 Task: Look for space in Ampahana, Madagascar from 12th June, 2023 to 15th June, 2023 for 2 adults in price range Rs.10000 to Rs.15000. Place can be entire place with 1  bedroom having 1 bed and 1 bathroom. Property type can be house, flat, guest house, hotel. Booking option can be shelf check-in. Required host language is English.
Action: Mouse moved to (478, 65)
Screenshot: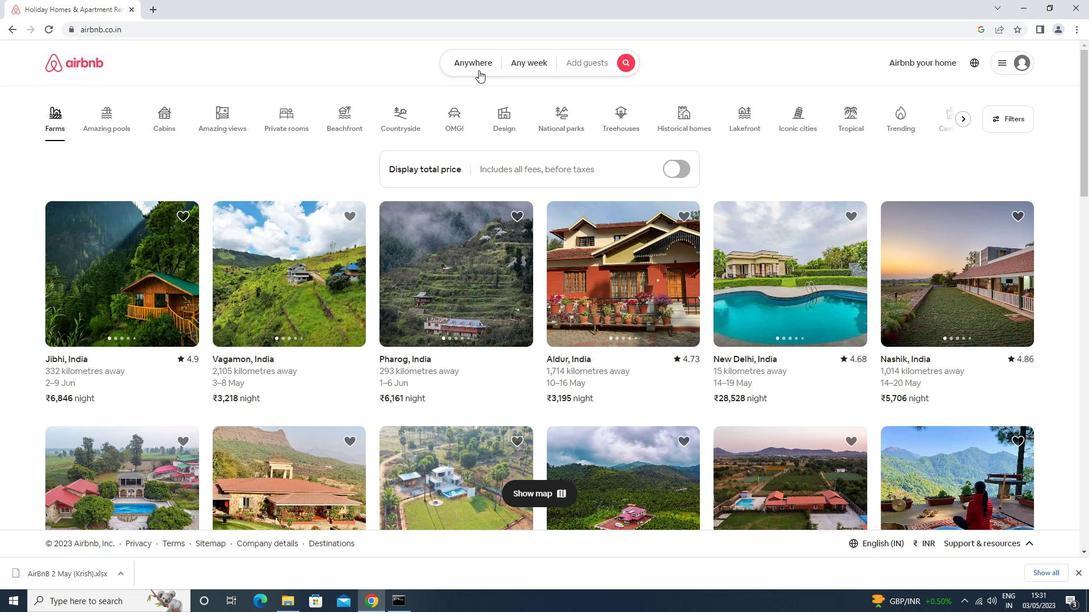 
Action: Mouse pressed left at (478, 65)
Screenshot: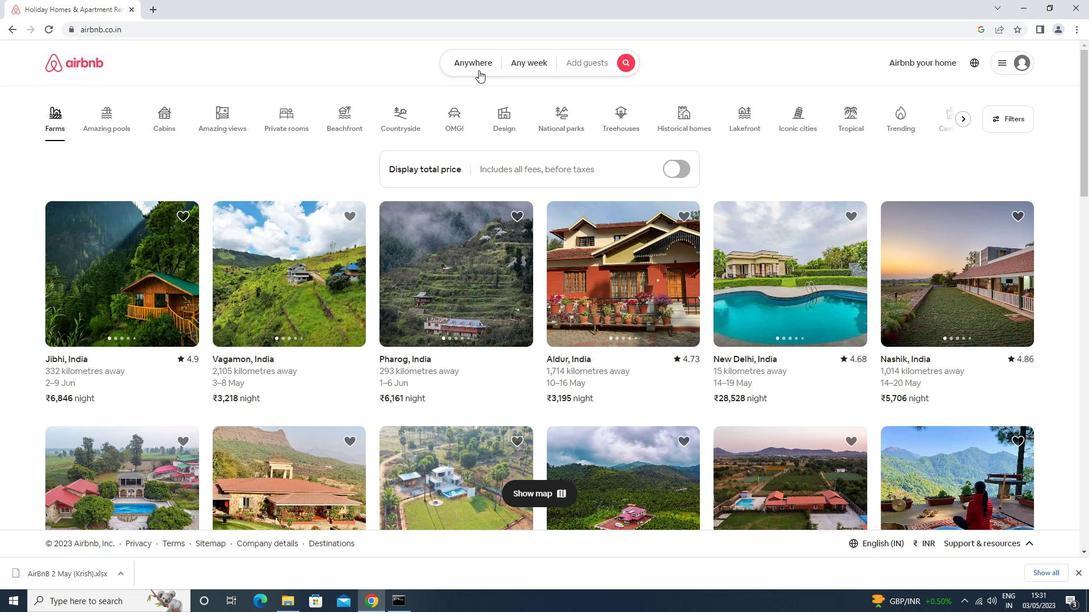 
Action: Mouse moved to (376, 99)
Screenshot: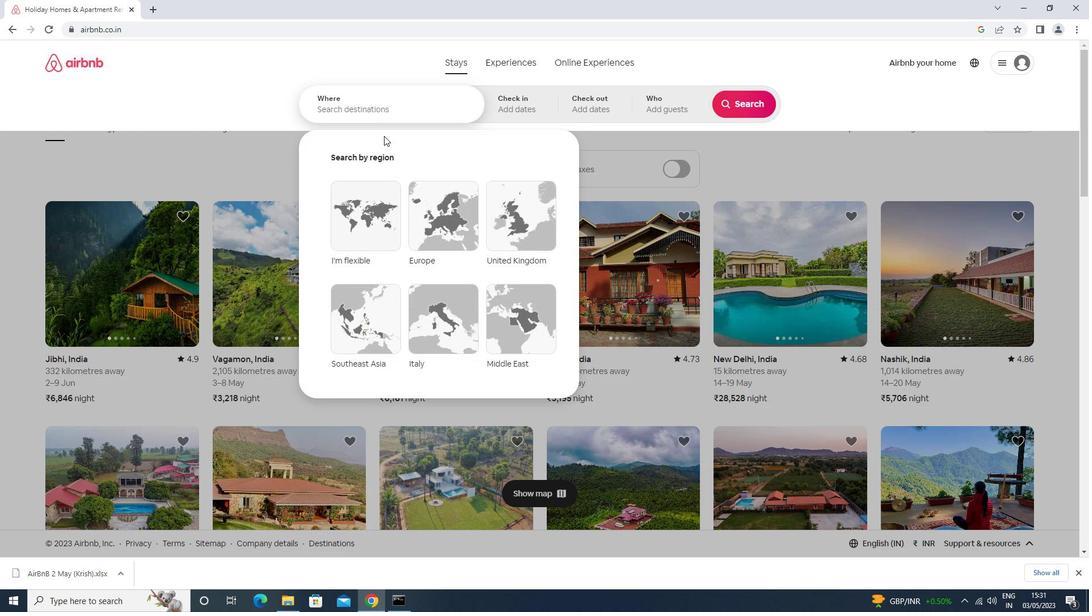 
Action: Mouse pressed left at (376, 99)
Screenshot: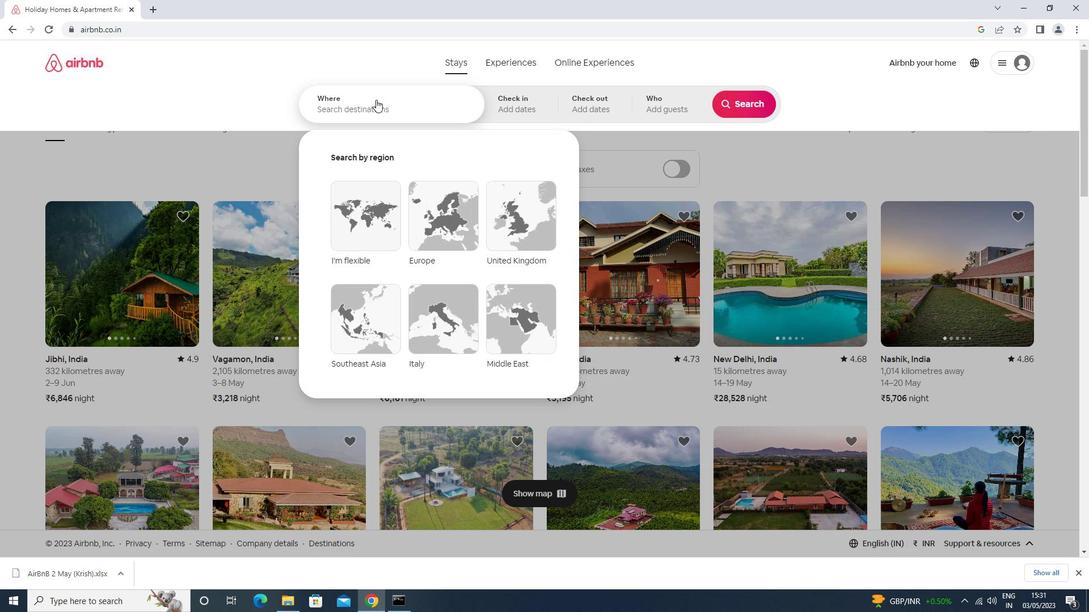 
Action: Key pressed ampahan<Key.down><Key.enter>
Screenshot: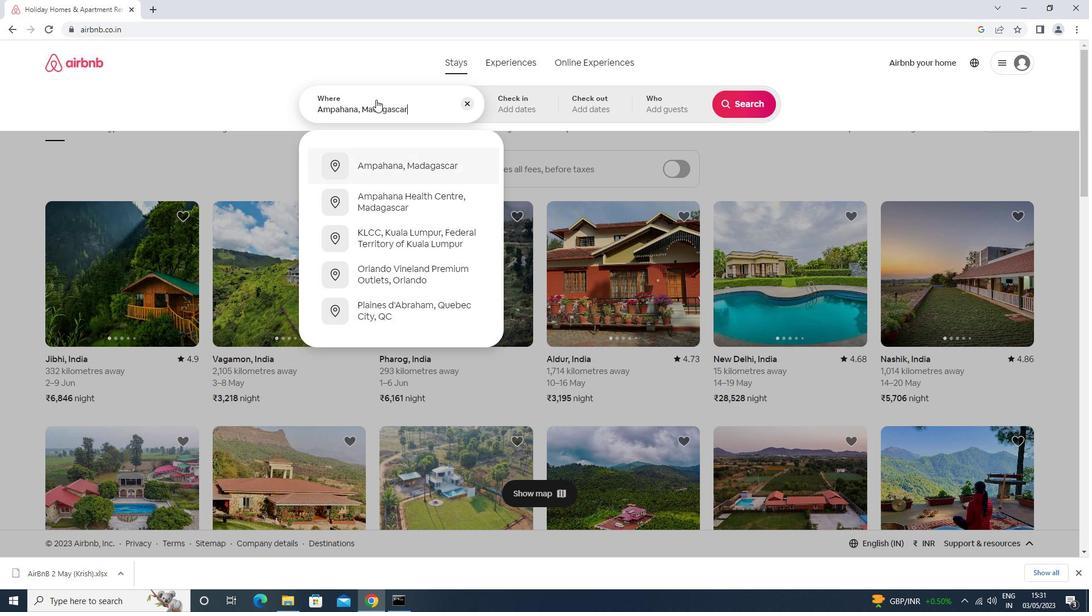 
Action: Mouse moved to (596, 293)
Screenshot: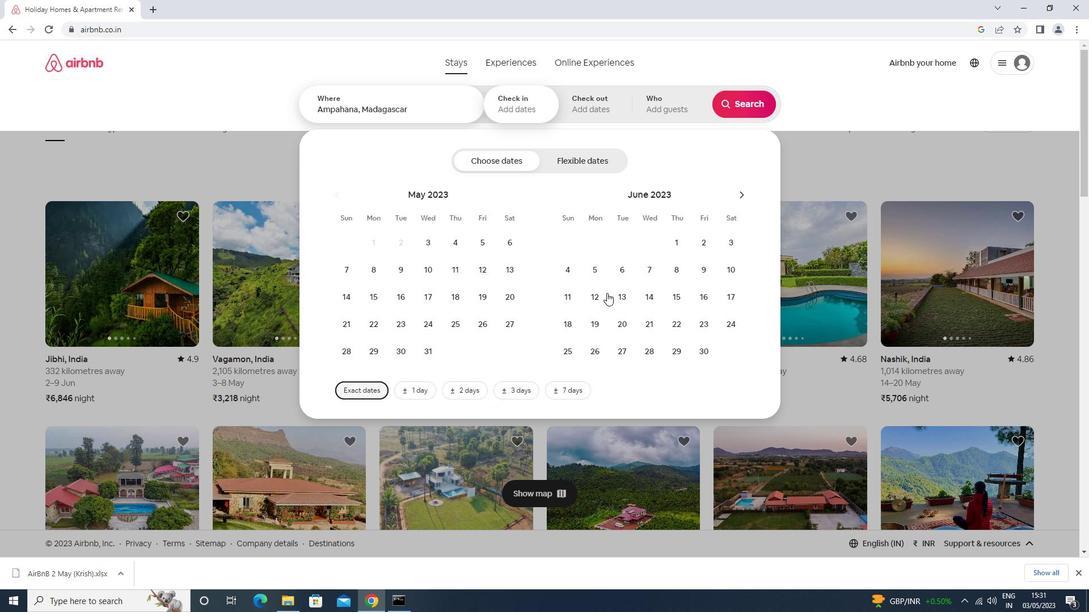 
Action: Mouse pressed left at (596, 293)
Screenshot: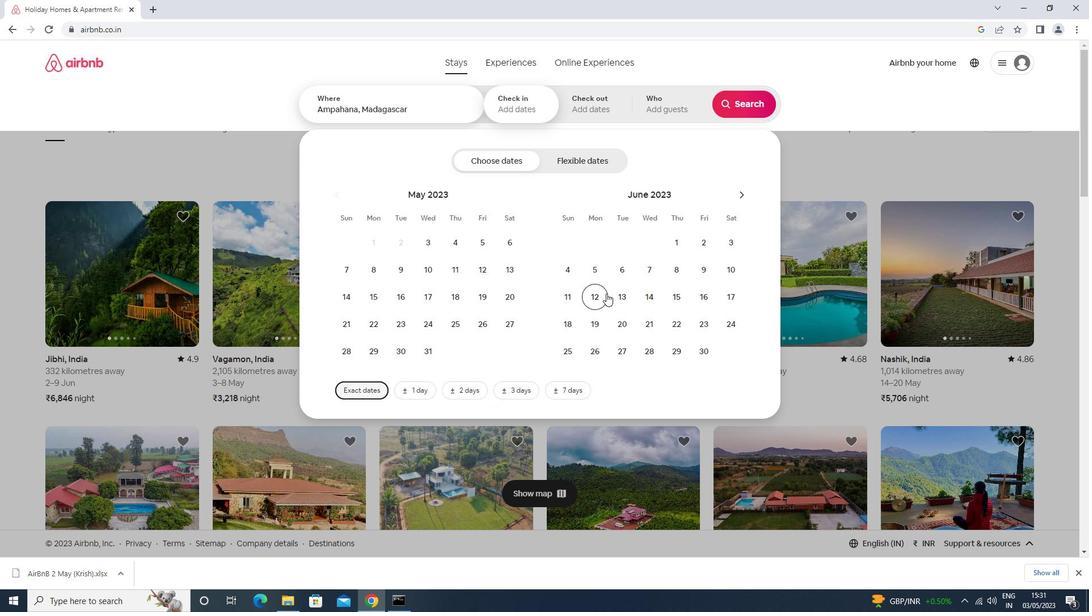 
Action: Mouse moved to (675, 300)
Screenshot: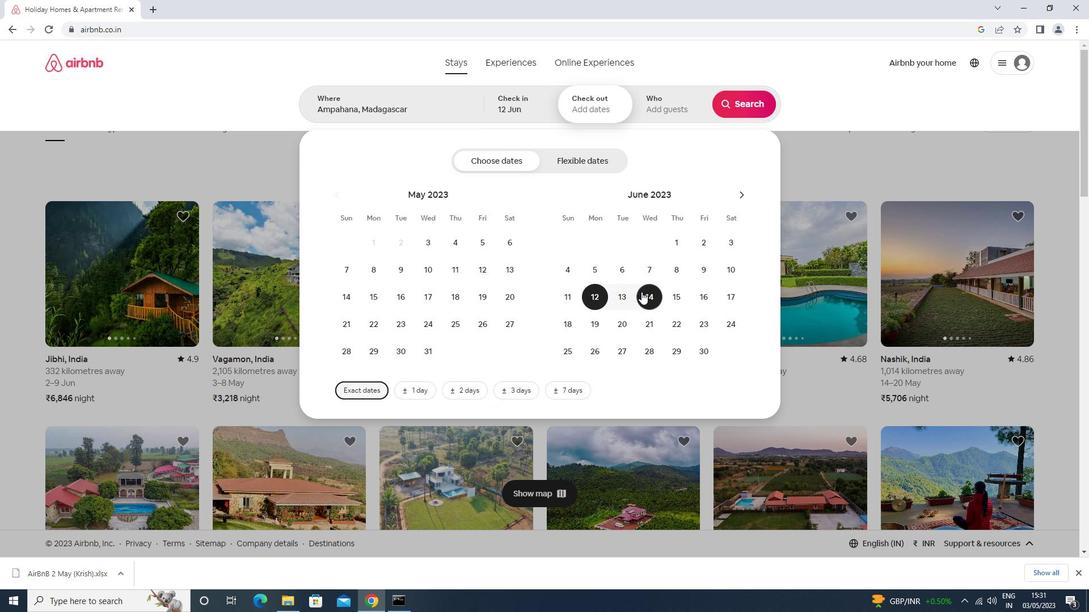 
Action: Mouse pressed left at (675, 300)
Screenshot: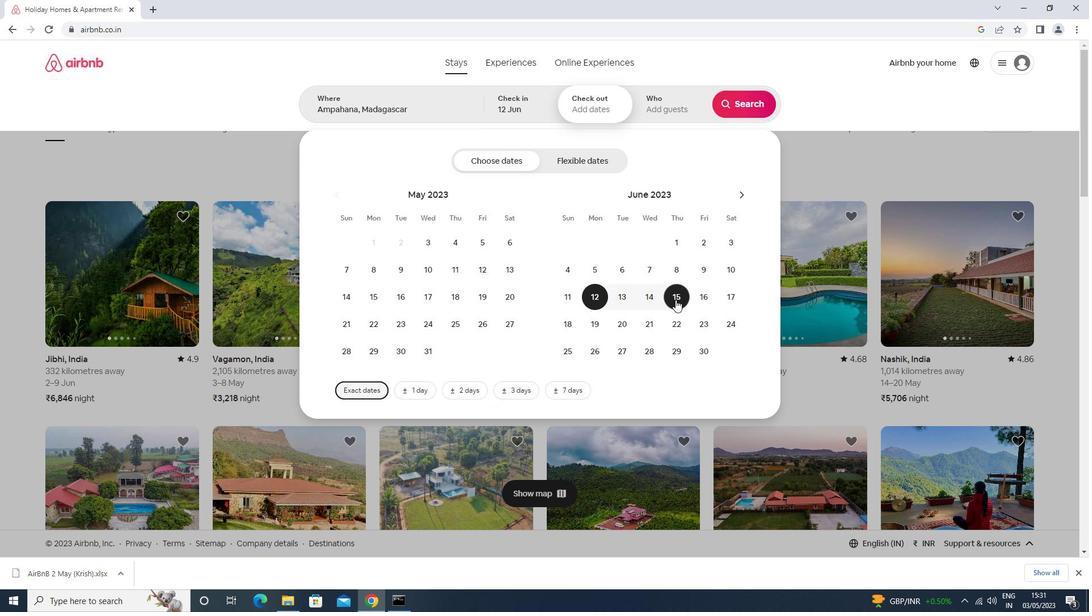 
Action: Mouse moved to (650, 80)
Screenshot: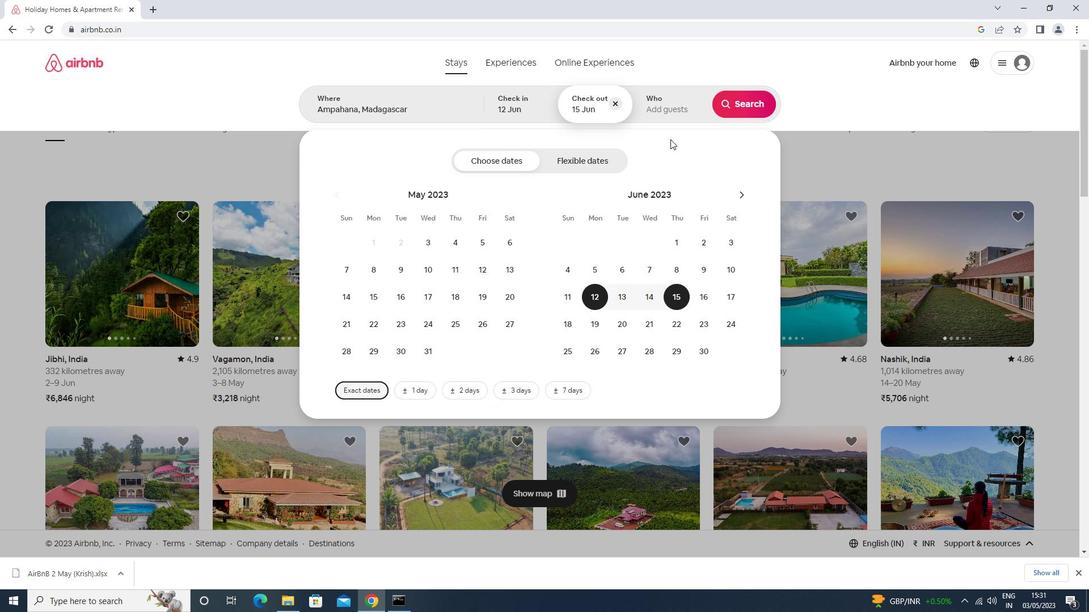 
Action: Mouse pressed left at (650, 80)
Screenshot: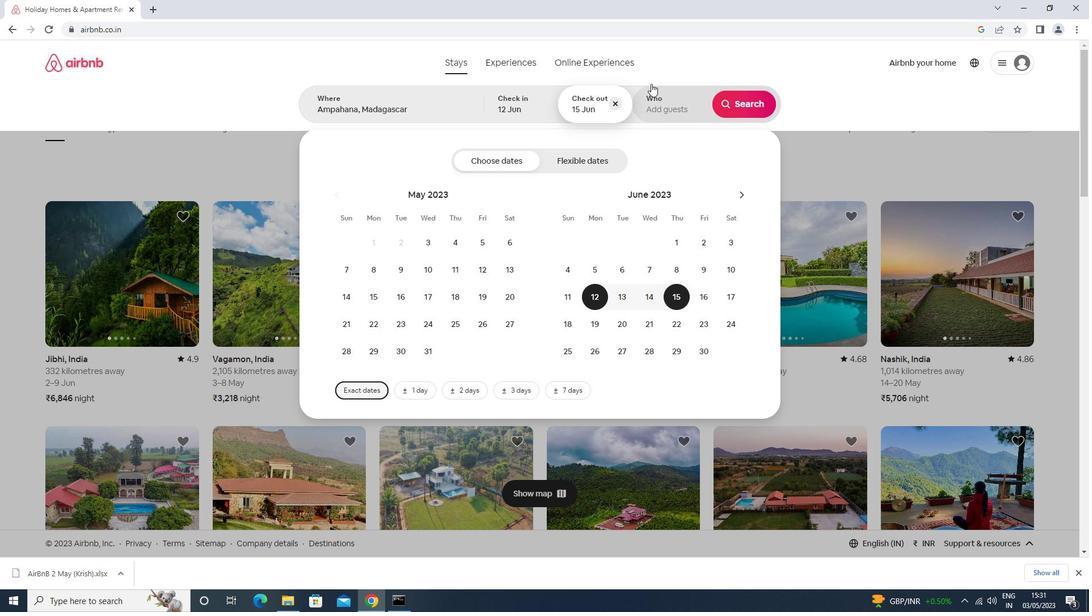 
Action: Mouse moved to (661, 106)
Screenshot: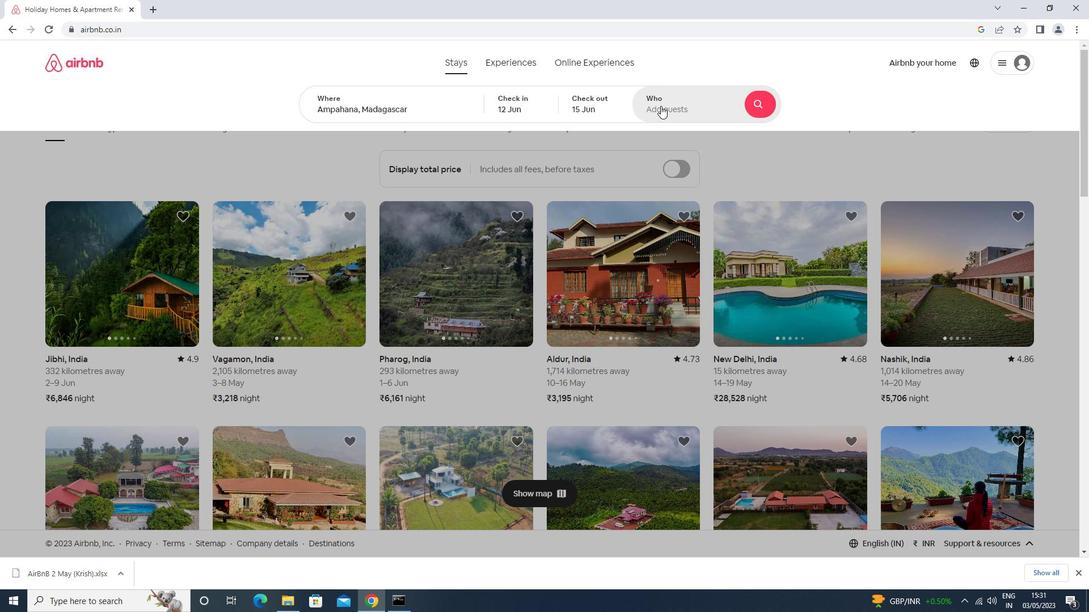 
Action: Mouse pressed left at (661, 106)
Screenshot: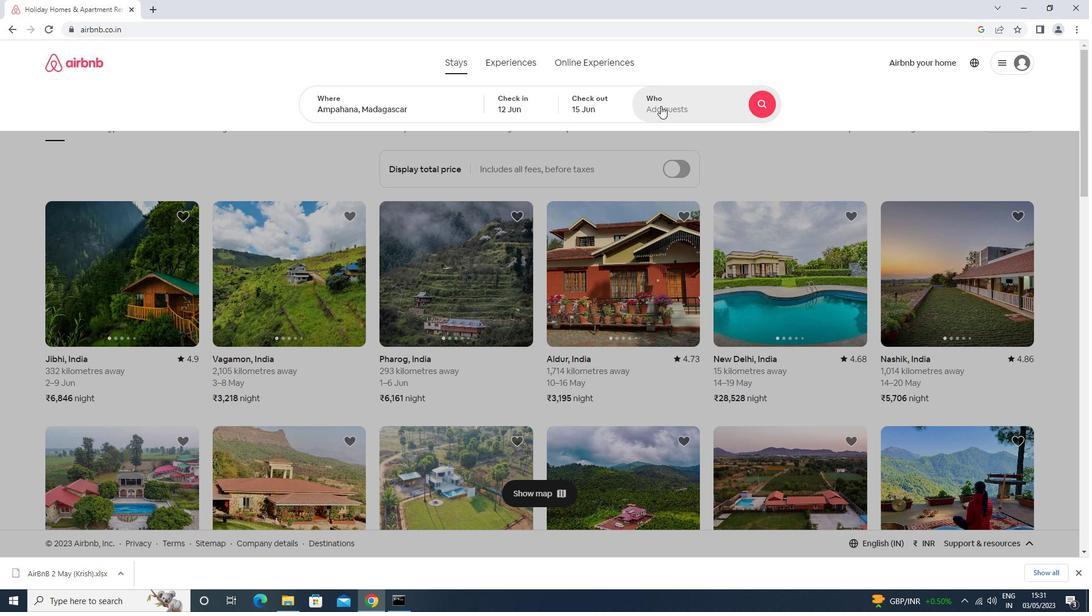 
Action: Mouse moved to (751, 166)
Screenshot: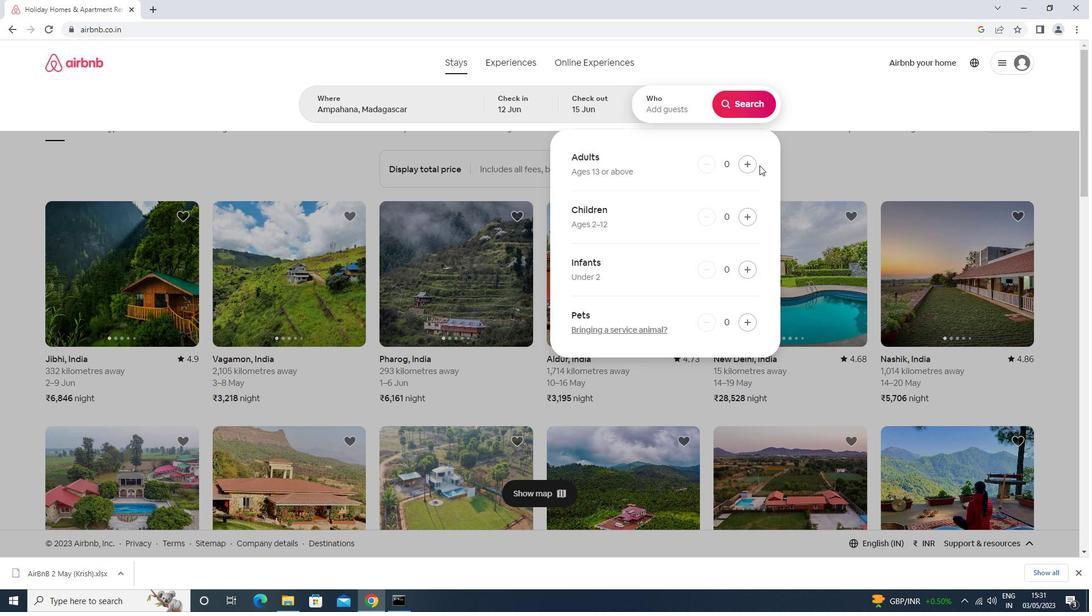 
Action: Mouse pressed left at (751, 166)
Screenshot: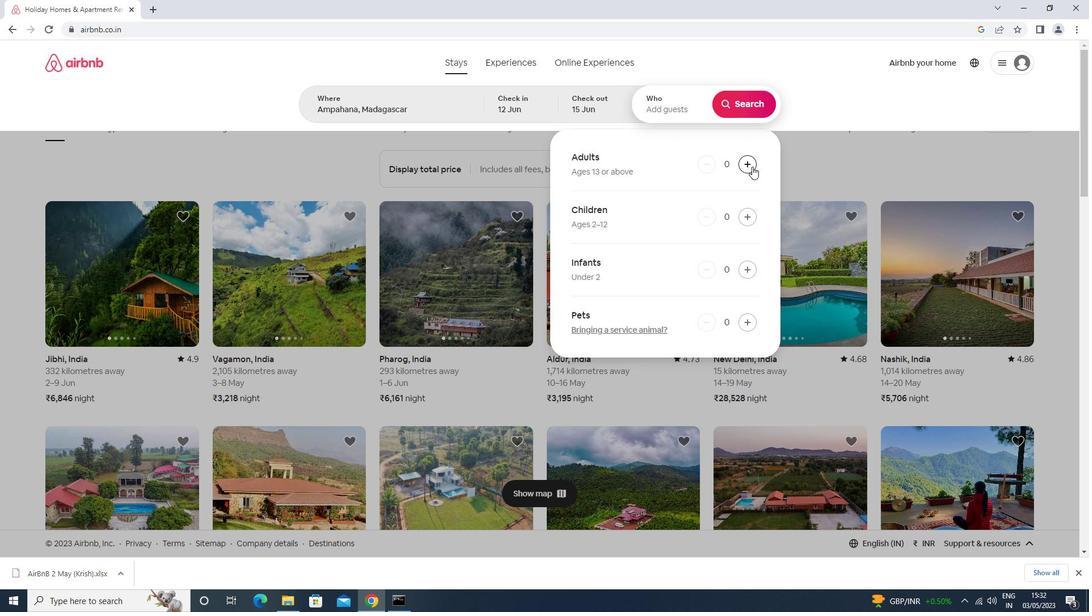 
Action: Mouse pressed left at (751, 166)
Screenshot: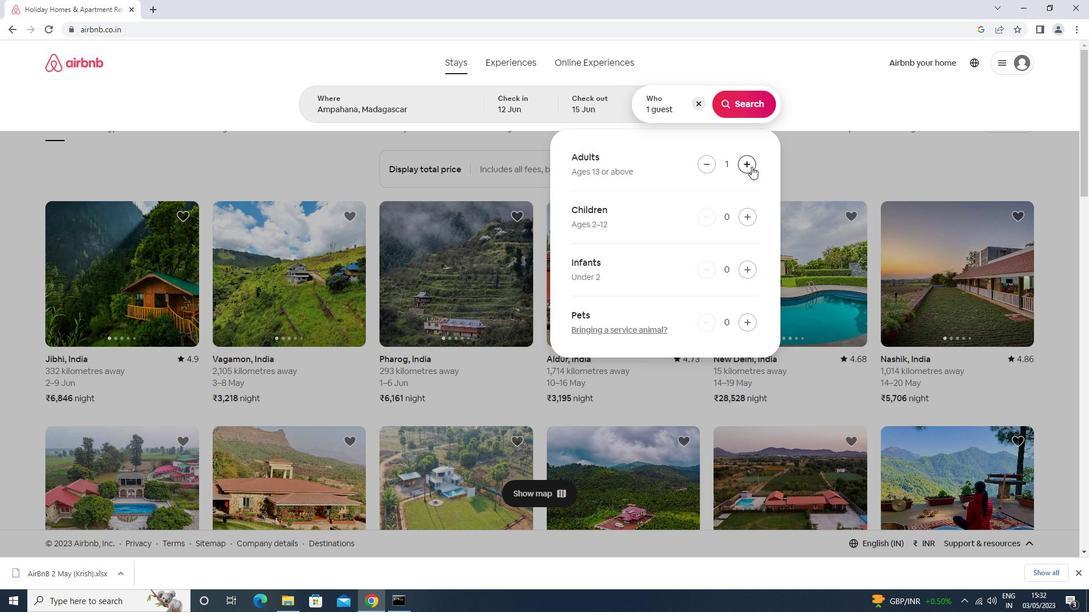 
Action: Mouse moved to (743, 114)
Screenshot: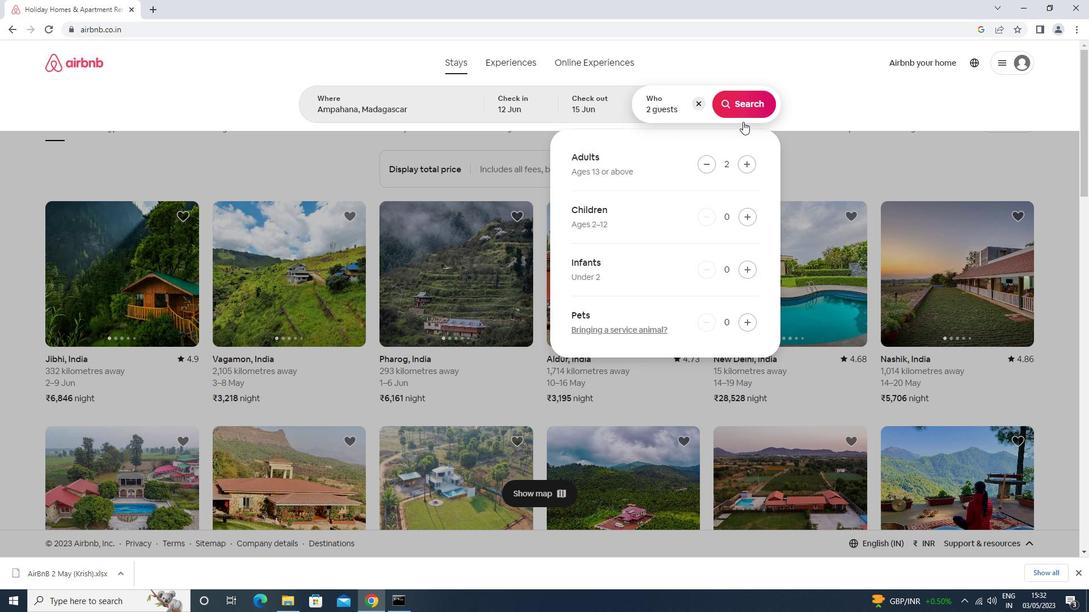 
Action: Mouse pressed left at (743, 114)
Screenshot: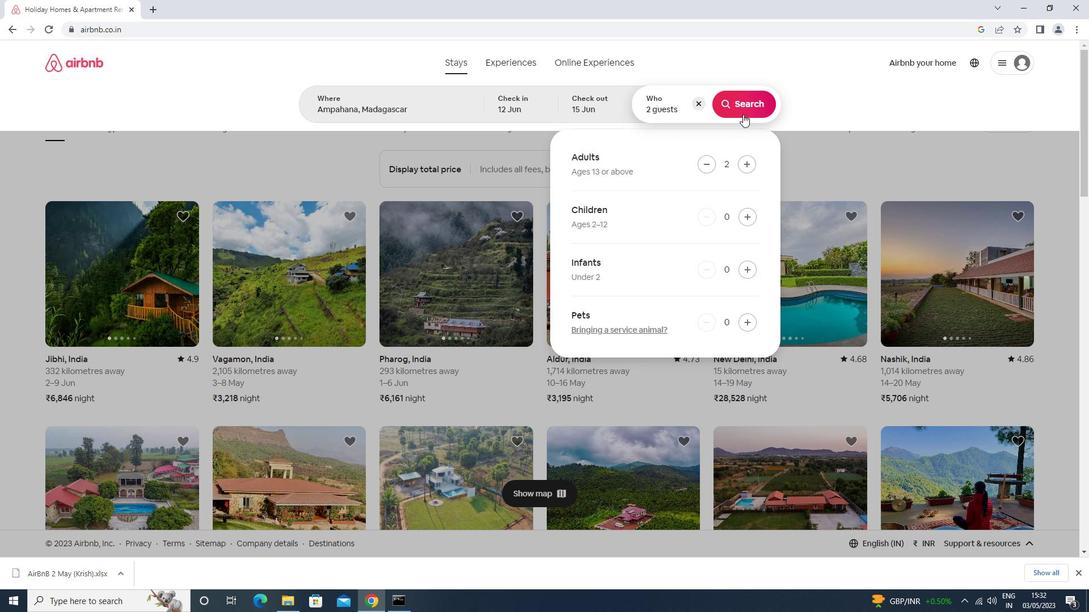 
Action: Mouse moved to (1042, 99)
Screenshot: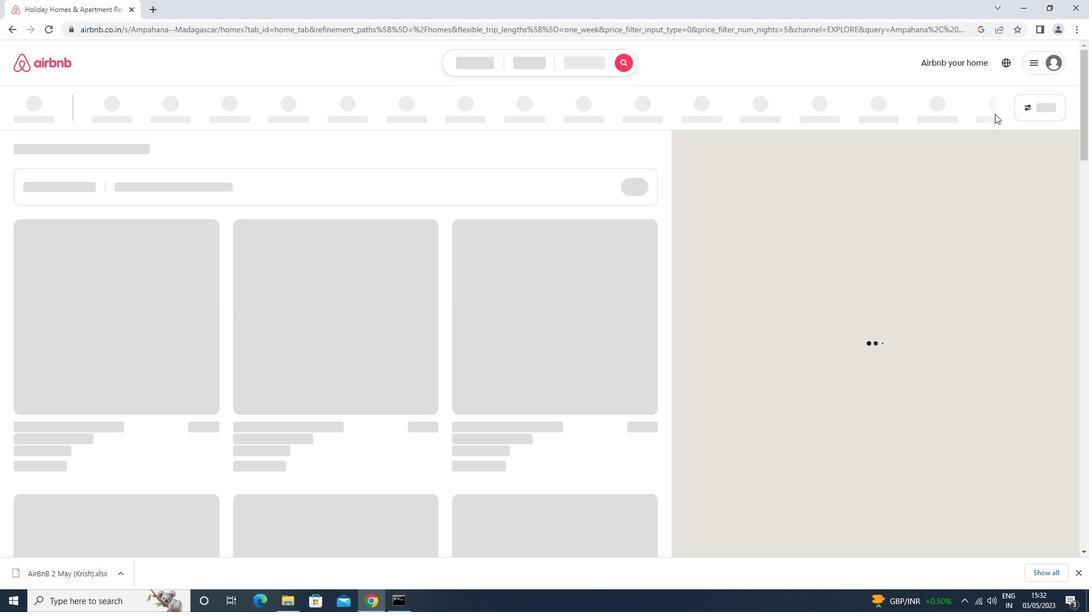 
Action: Mouse pressed left at (1042, 99)
Screenshot: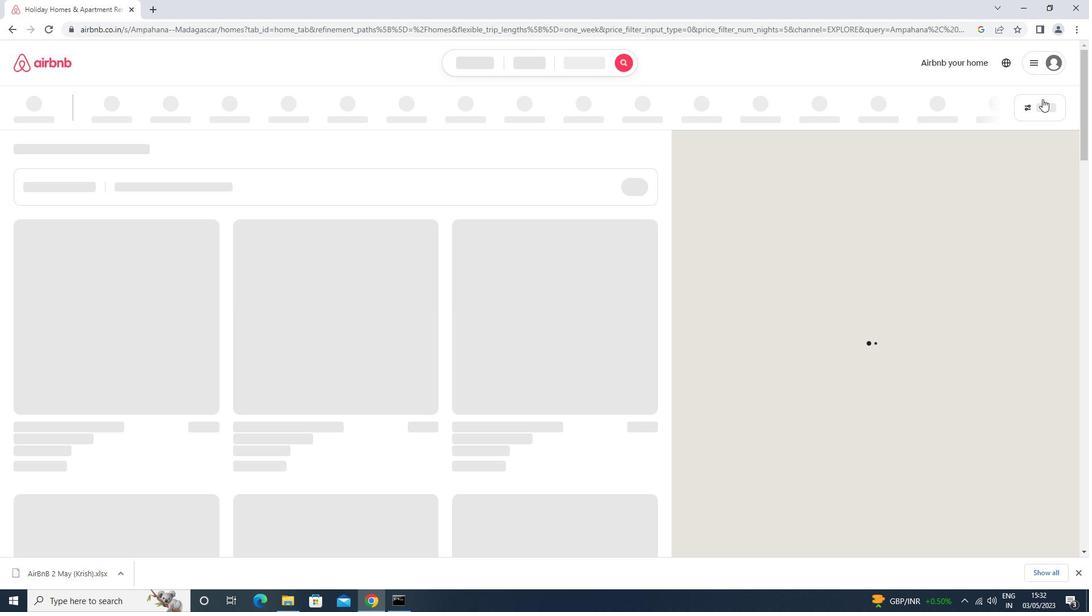 
Action: Mouse moved to (448, 253)
Screenshot: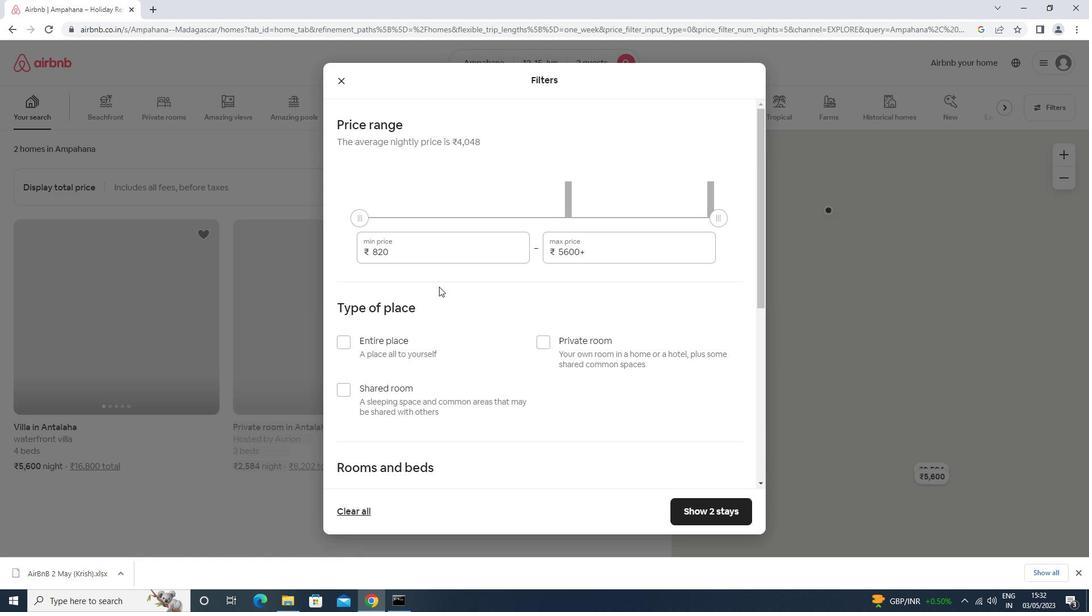 
Action: Mouse pressed left at (448, 253)
Screenshot: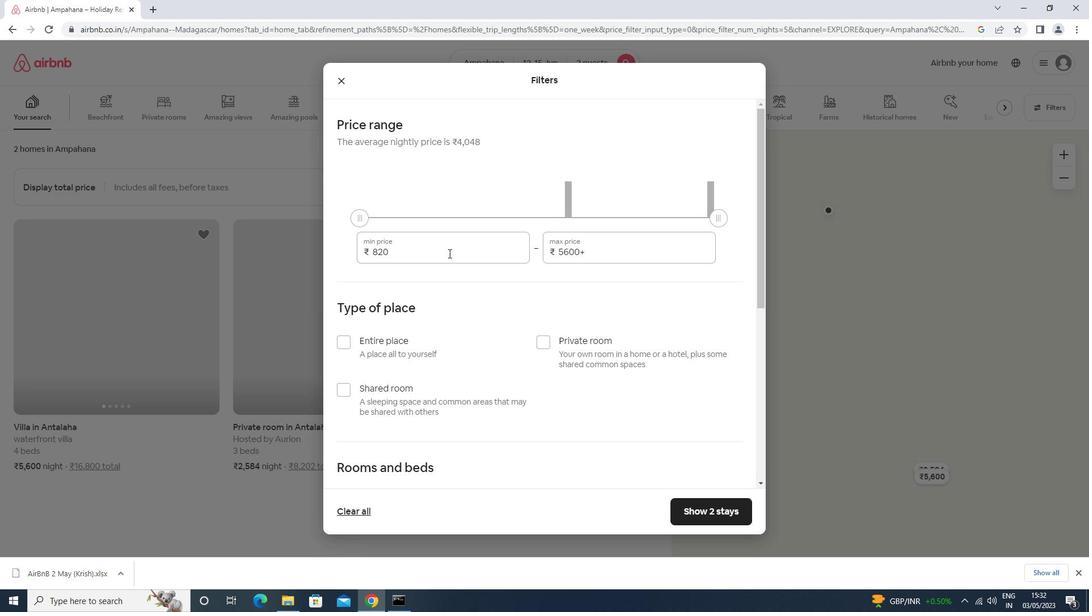 
Action: Key pressed <Key.backspace><Key.backspace><Key.backspace><Key.backspace><Key.backspace>10000<Key.tab>15000
Screenshot: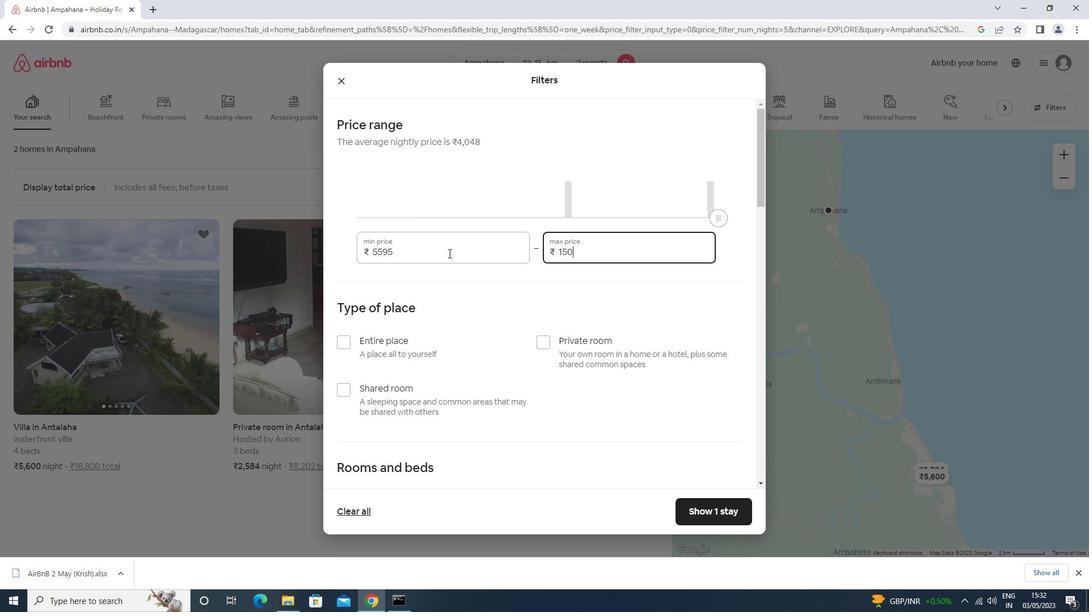 
Action: Mouse moved to (389, 352)
Screenshot: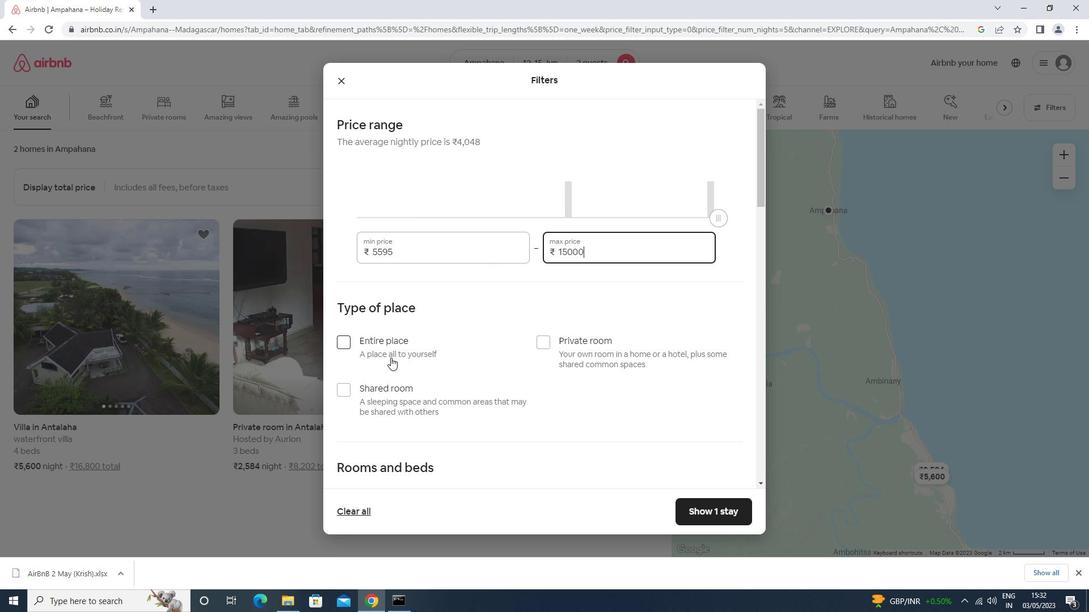 
Action: Mouse pressed left at (389, 352)
Screenshot: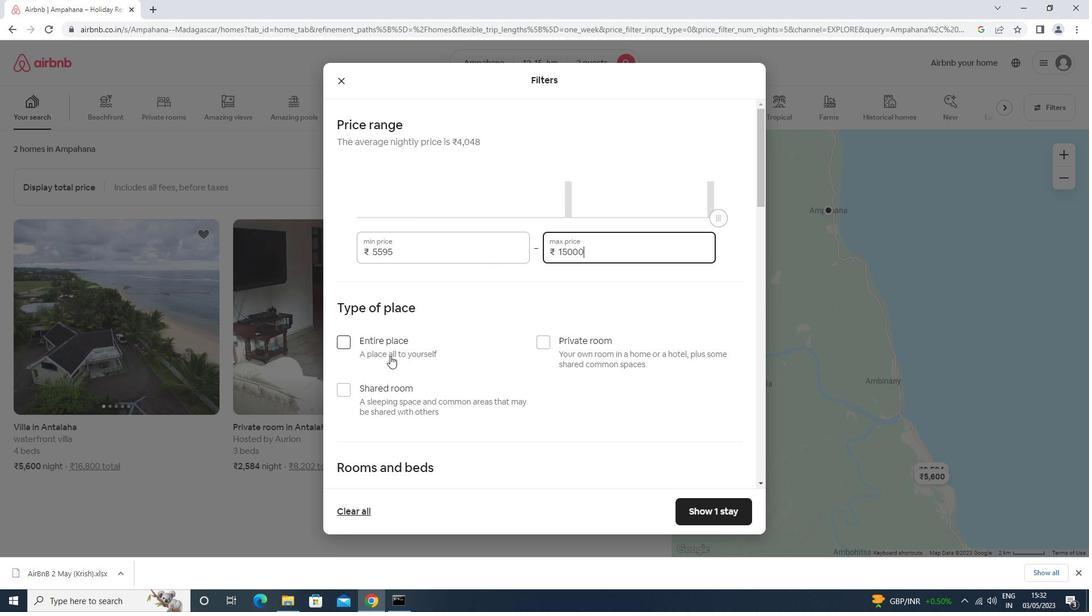 
Action: Mouse scrolled (389, 351) with delta (0, 0)
Screenshot: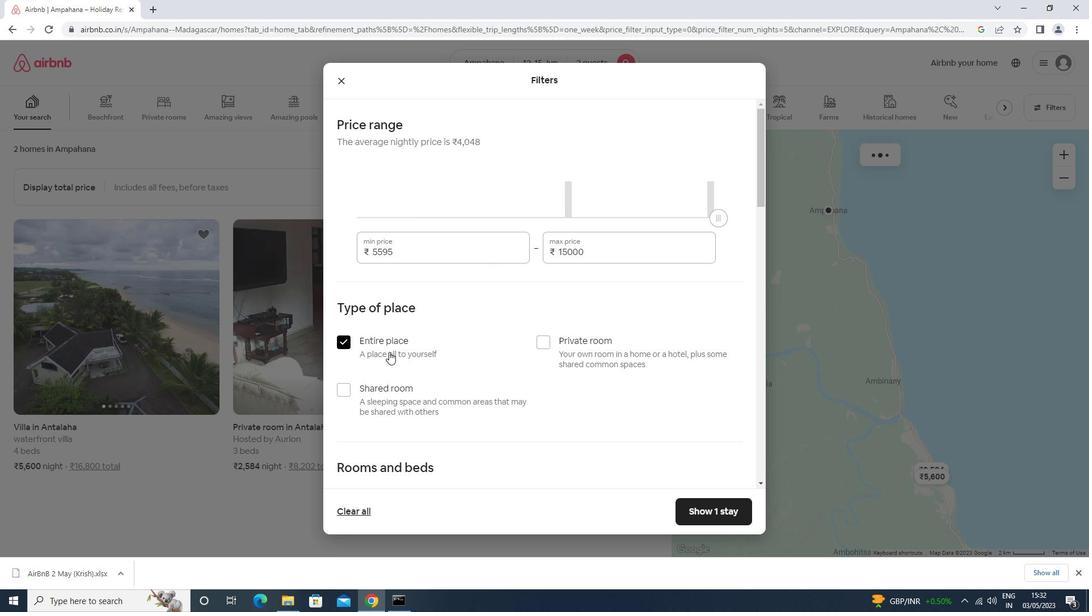 
Action: Mouse scrolled (389, 351) with delta (0, 0)
Screenshot: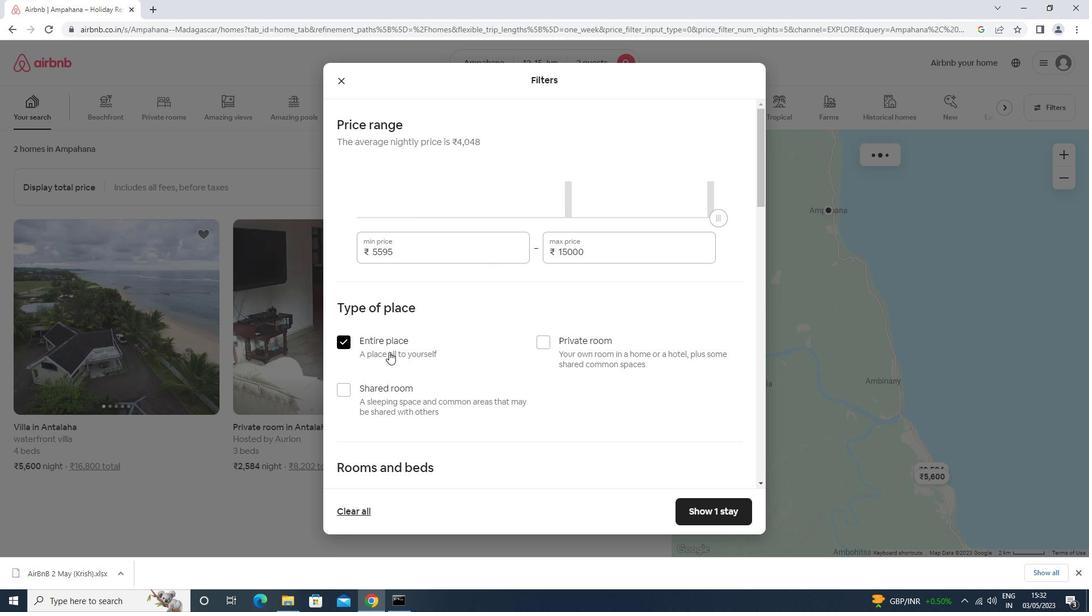 
Action: Mouse scrolled (389, 351) with delta (0, 0)
Screenshot: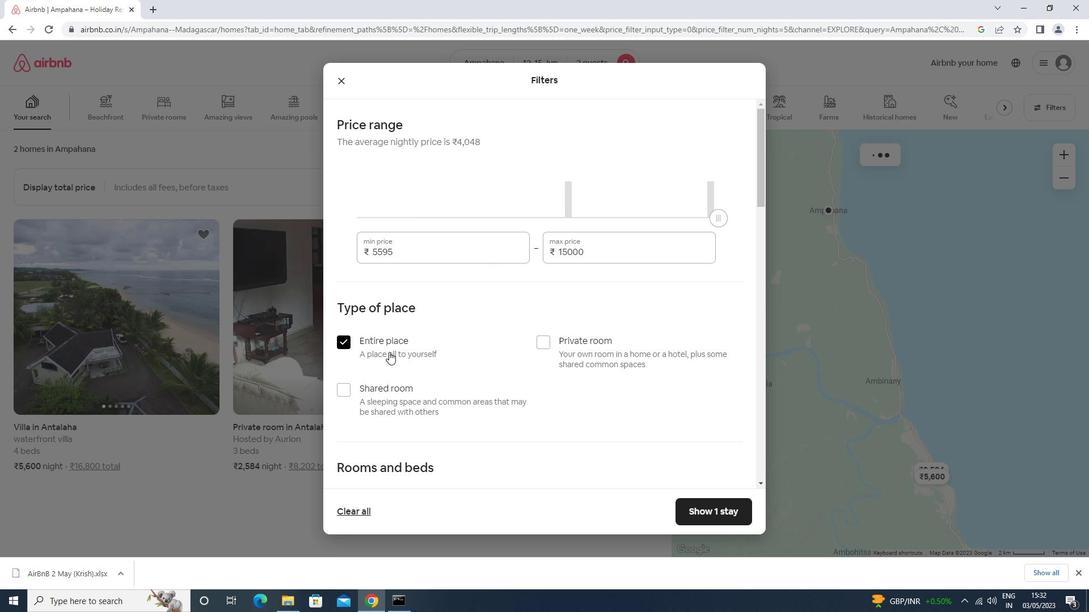 
Action: Mouse scrolled (389, 351) with delta (0, 0)
Screenshot: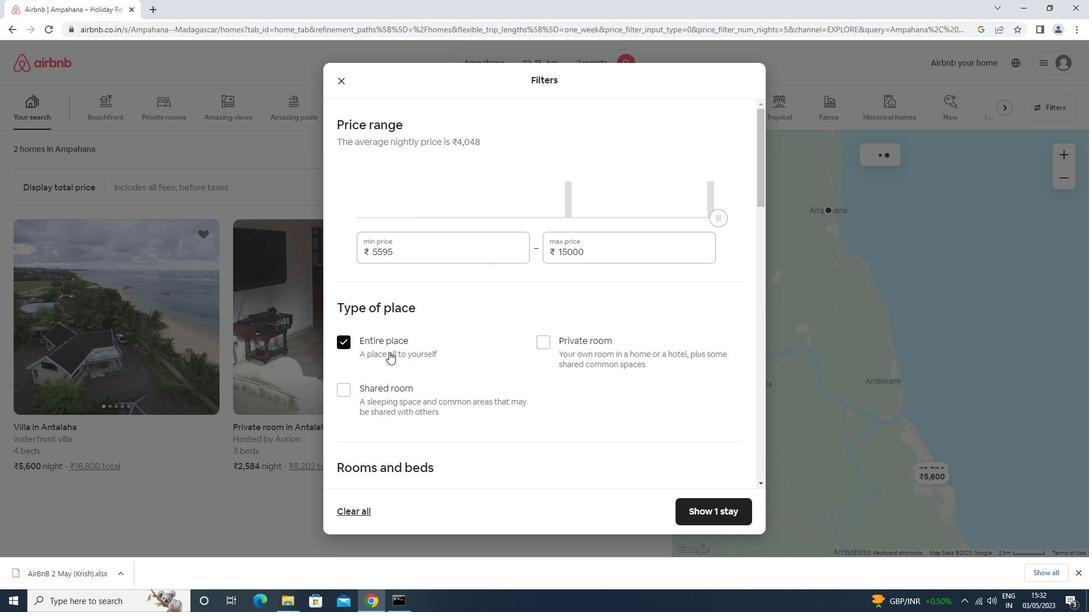 
Action: Mouse moved to (411, 298)
Screenshot: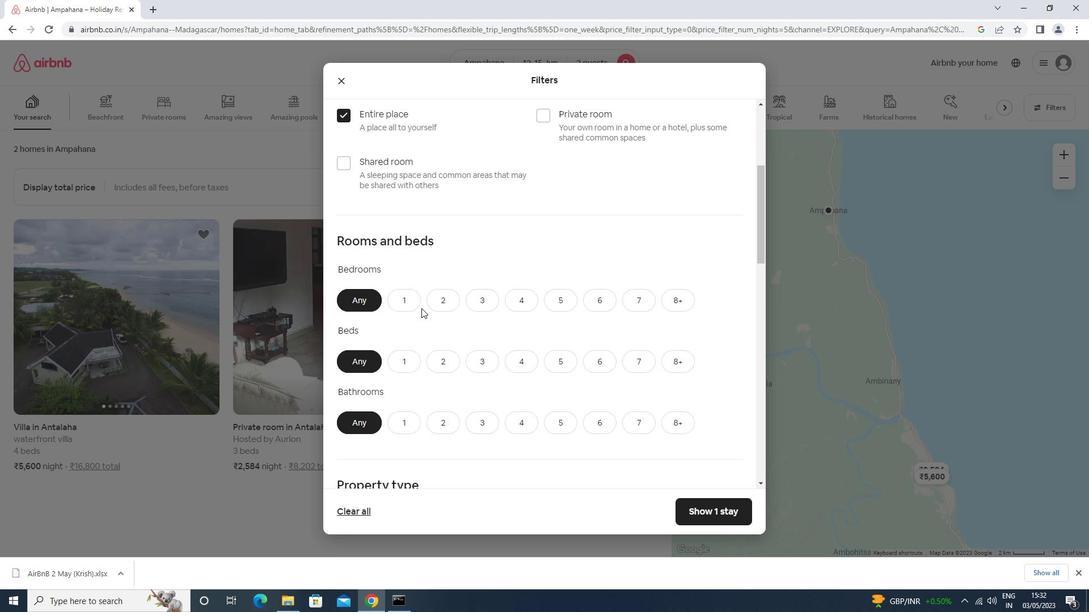 
Action: Mouse pressed left at (411, 298)
Screenshot: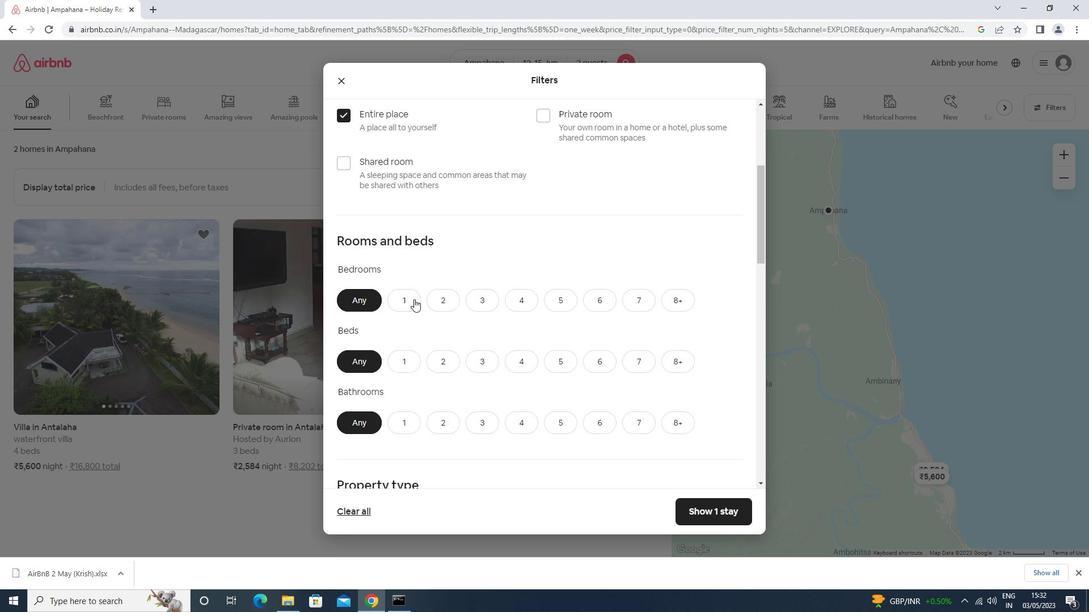 
Action: Mouse moved to (404, 365)
Screenshot: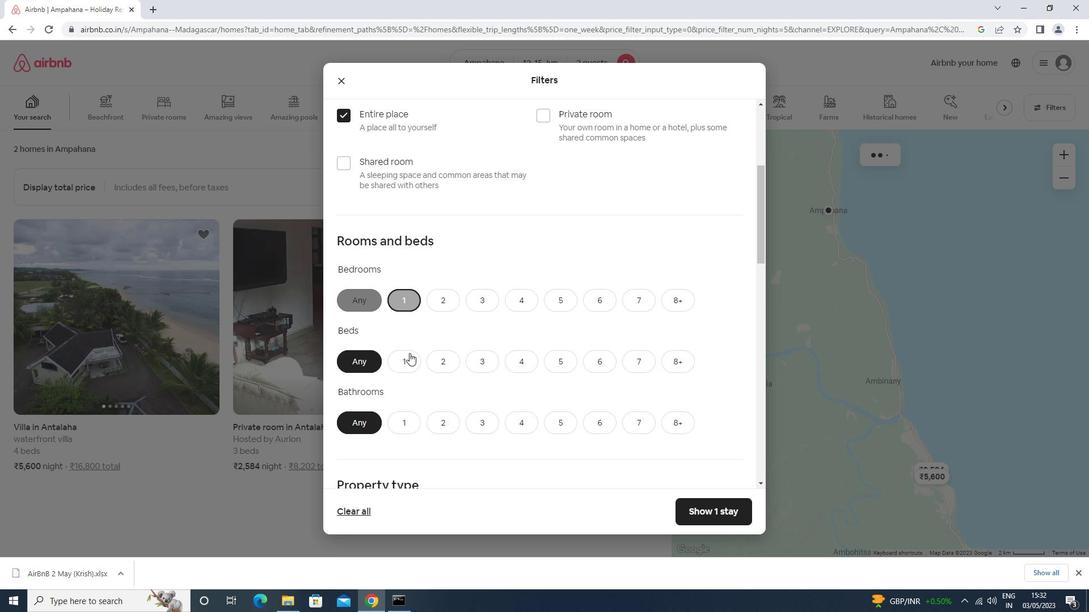 
Action: Mouse pressed left at (404, 365)
Screenshot: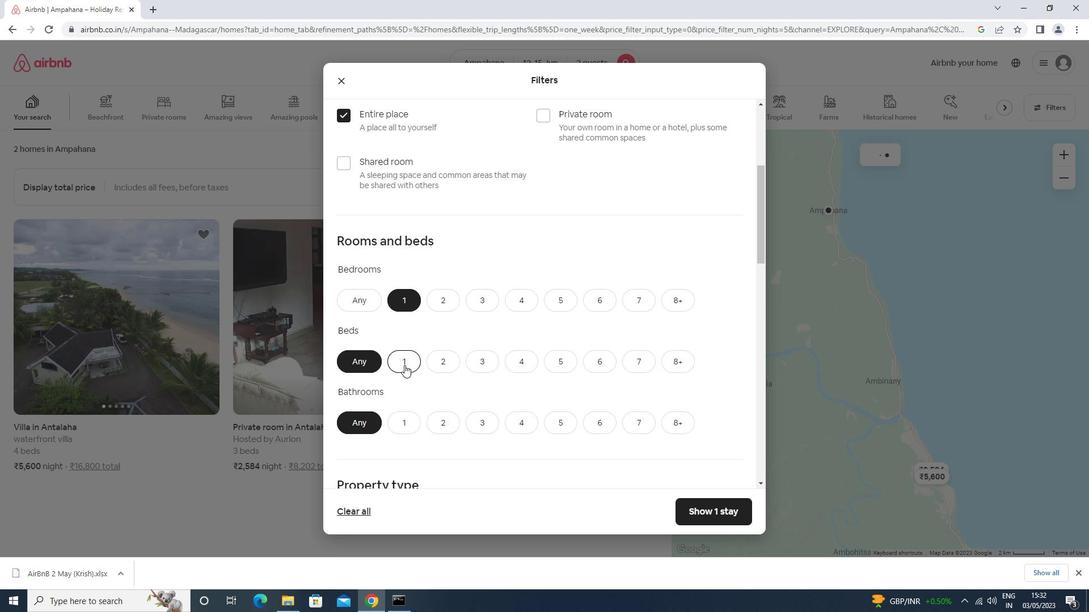 
Action: Mouse scrolled (404, 364) with delta (0, 0)
Screenshot: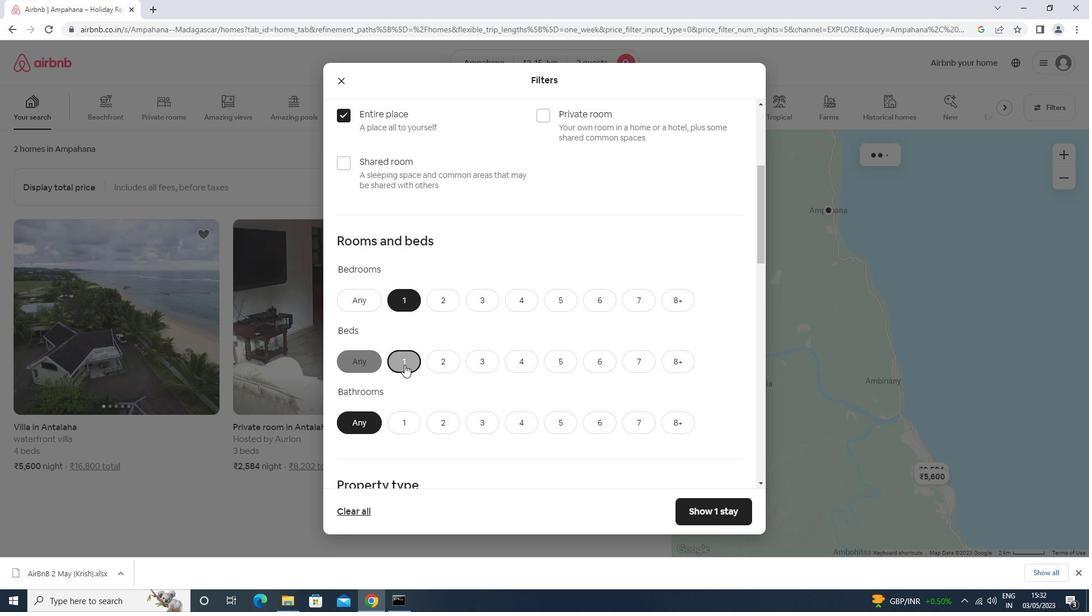 
Action: Mouse pressed left at (404, 365)
Screenshot: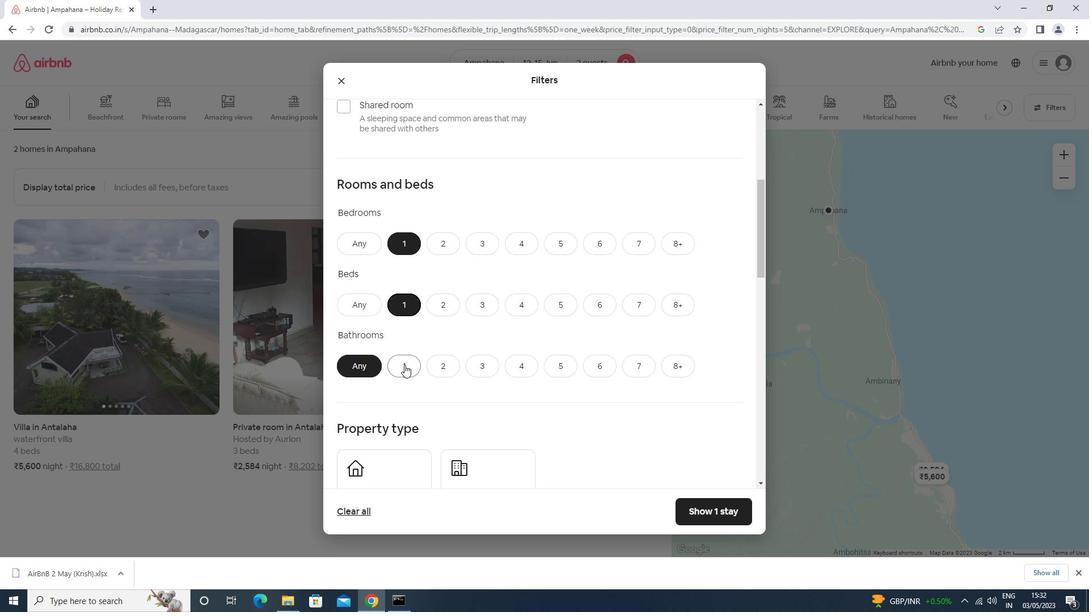 
Action: Mouse scrolled (404, 364) with delta (0, 0)
Screenshot: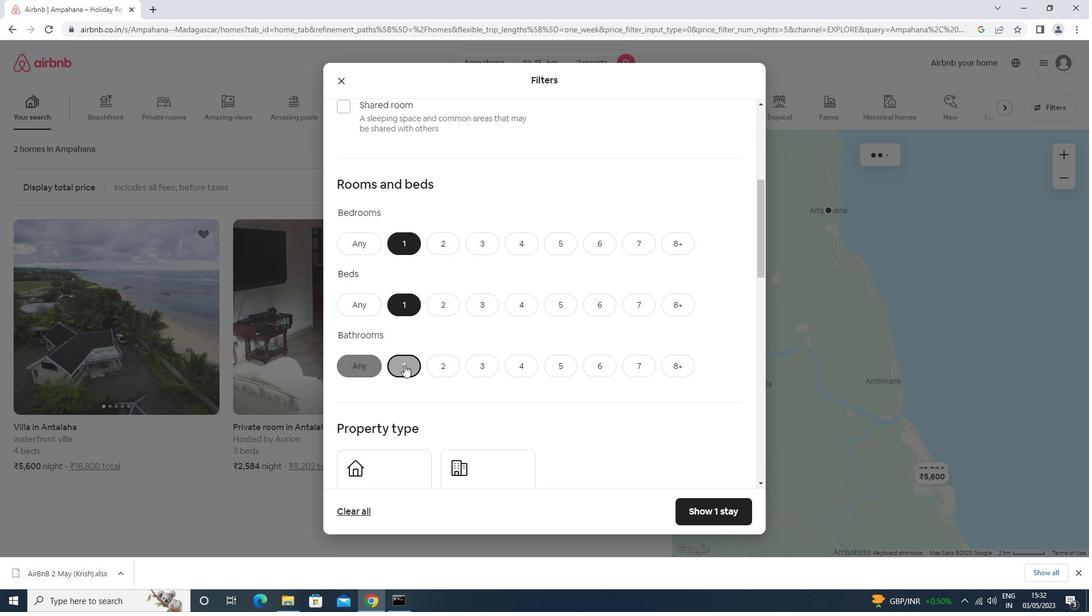 
Action: Mouse scrolled (404, 364) with delta (0, 0)
Screenshot: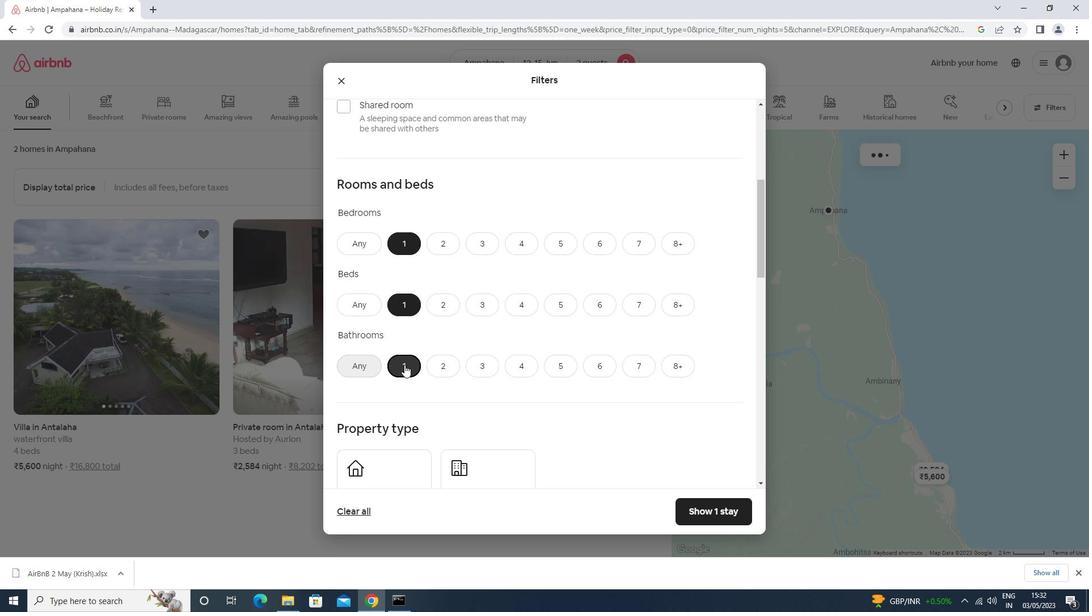 
Action: Mouse moved to (393, 379)
Screenshot: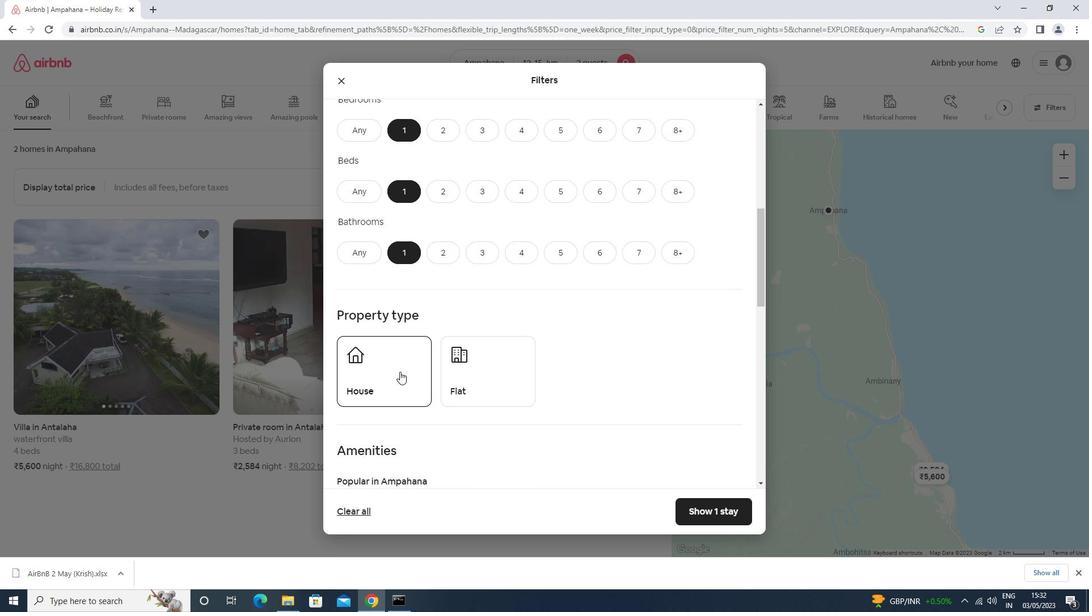 
Action: Mouse pressed left at (393, 379)
Screenshot: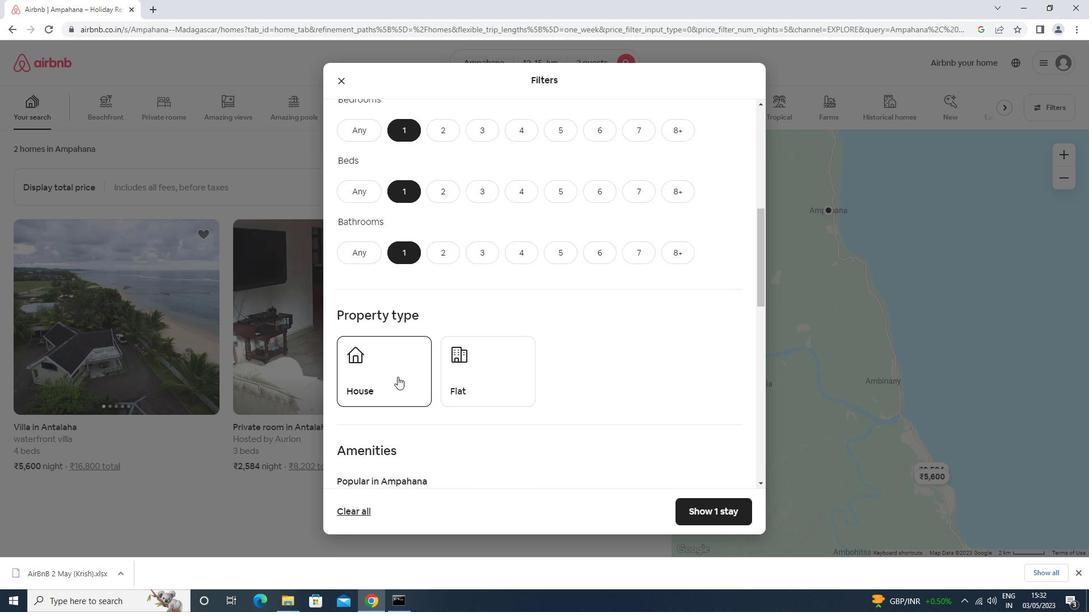 
Action: Mouse moved to (467, 383)
Screenshot: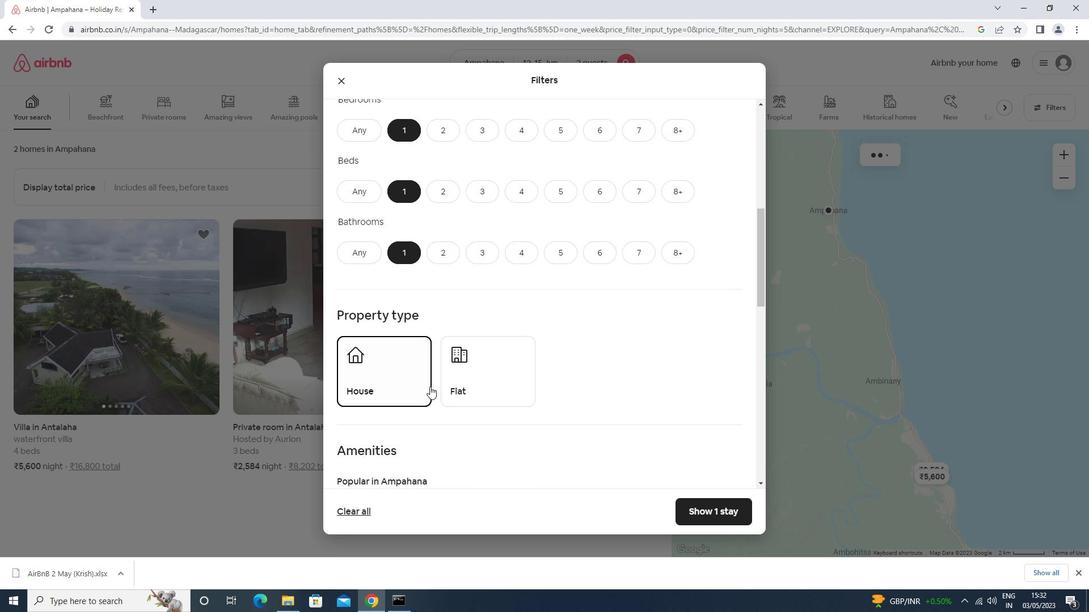 
Action: Mouse pressed left at (467, 383)
Screenshot: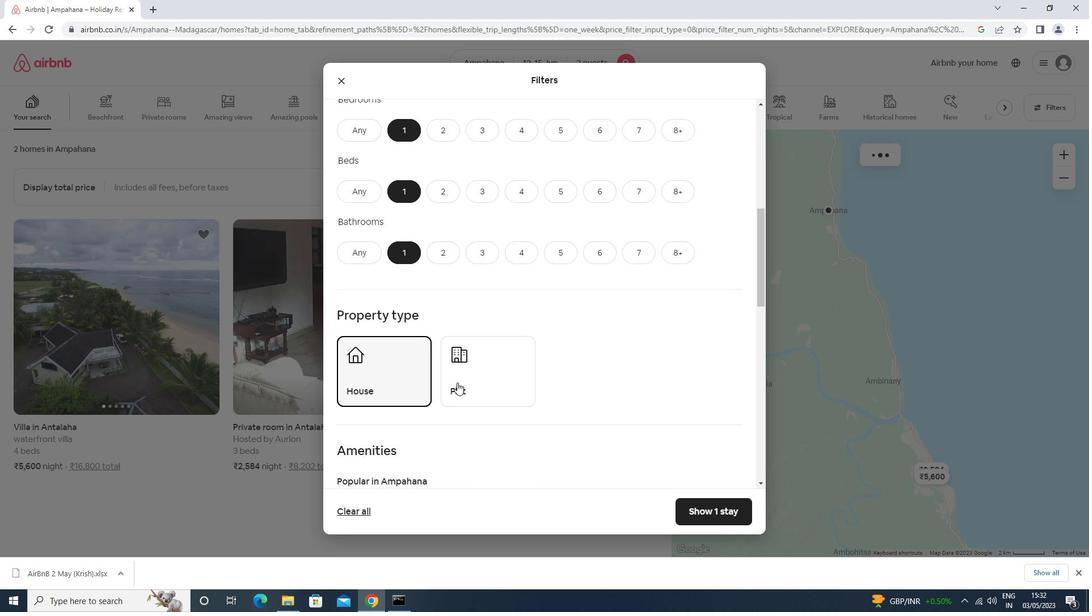 
Action: Mouse scrolled (467, 382) with delta (0, 0)
Screenshot: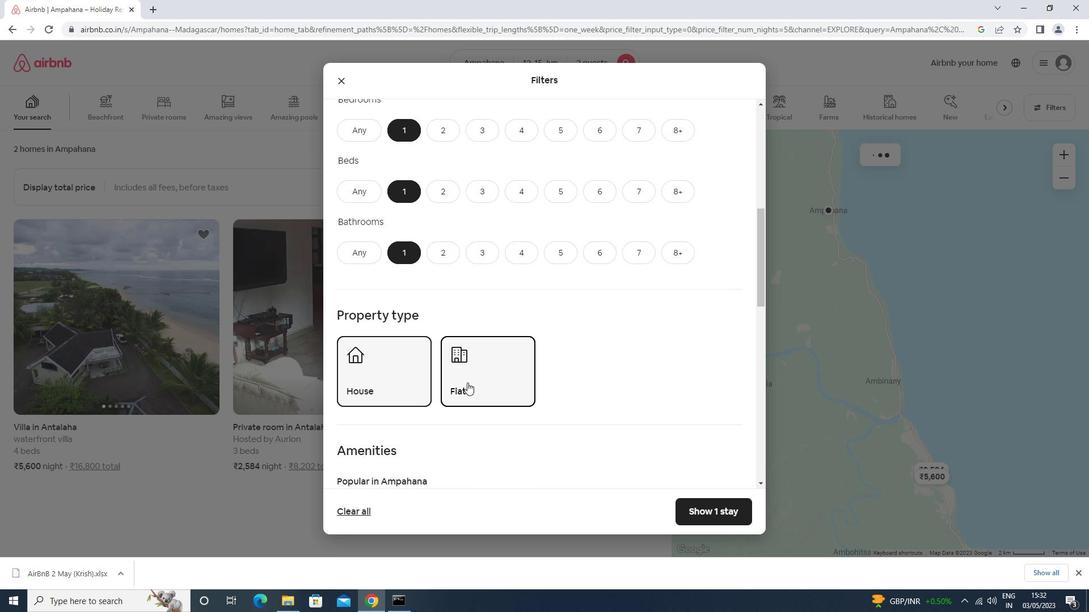 
Action: Mouse scrolled (467, 382) with delta (0, 0)
Screenshot: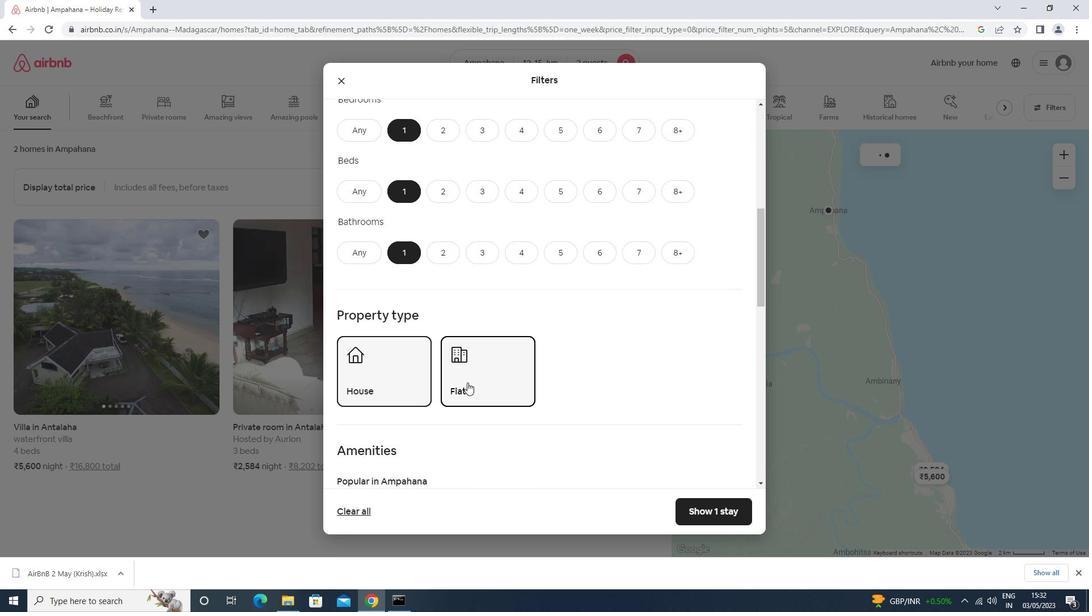 
Action: Mouse scrolled (467, 382) with delta (0, 0)
Screenshot: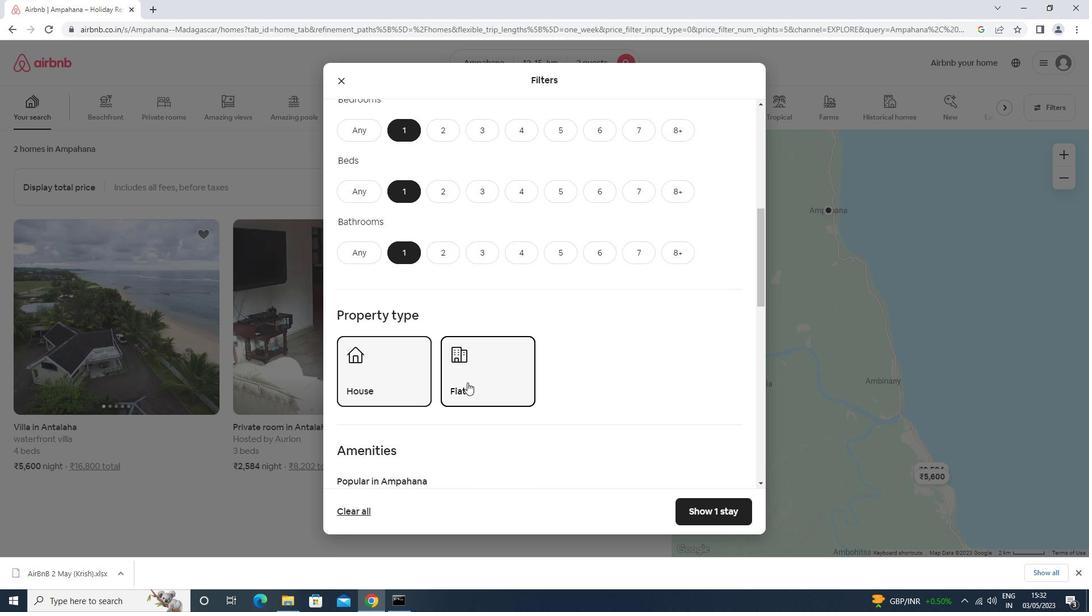 
Action: Mouse scrolled (467, 382) with delta (0, 0)
Screenshot: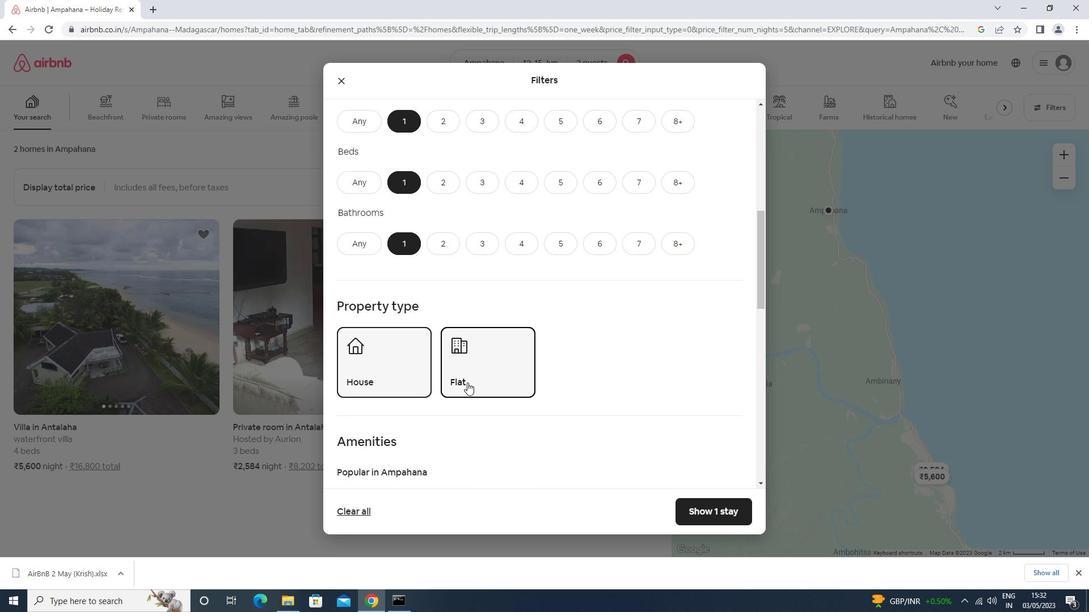 
Action: Mouse moved to (636, 407)
Screenshot: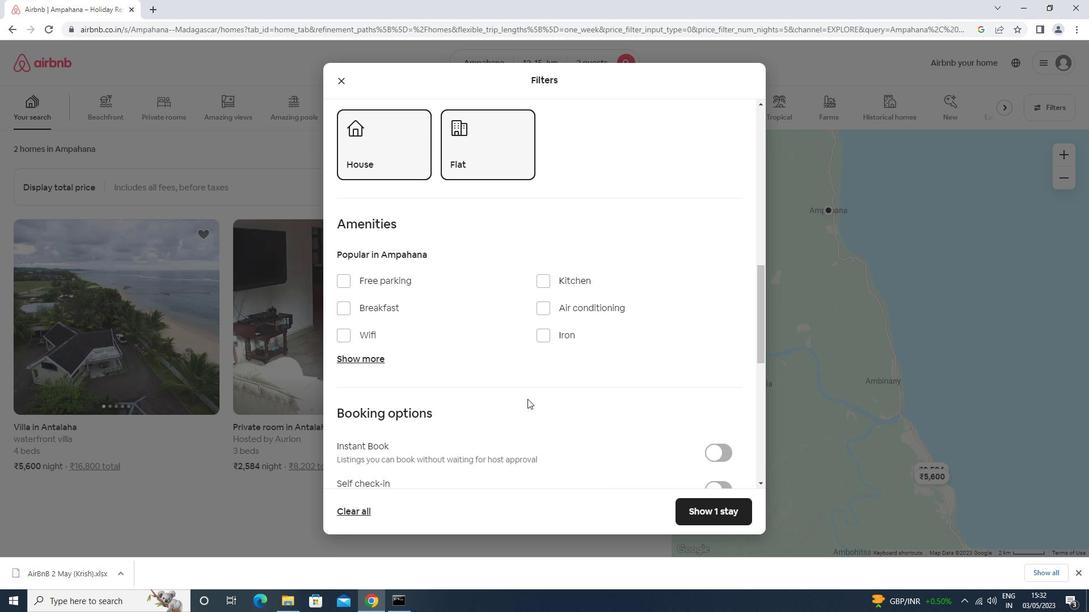 
Action: Mouse scrolled (636, 407) with delta (0, 0)
Screenshot: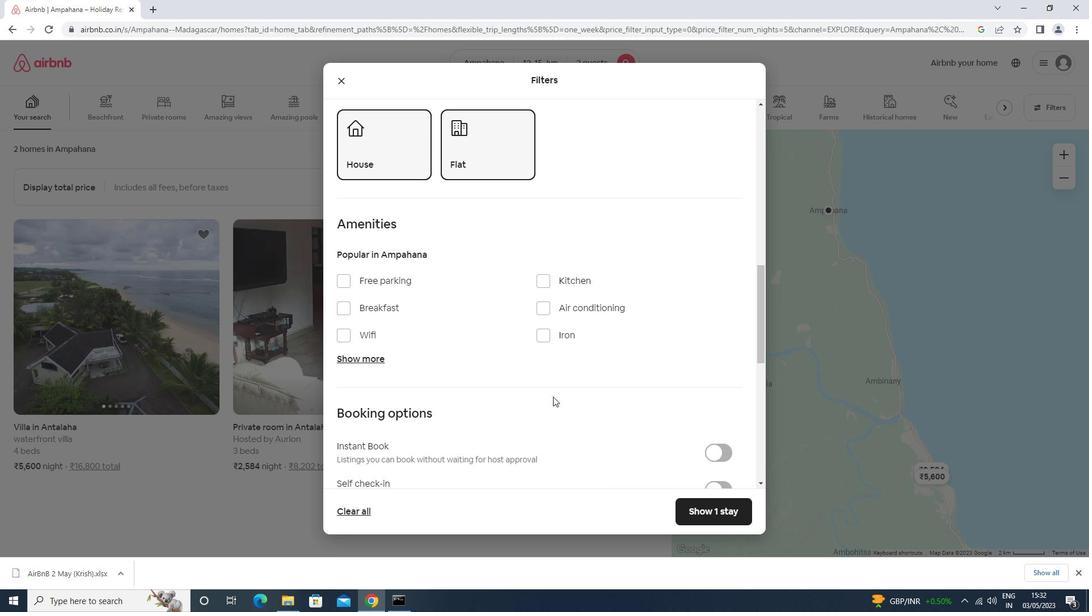 
Action: Mouse scrolled (636, 407) with delta (0, 0)
Screenshot: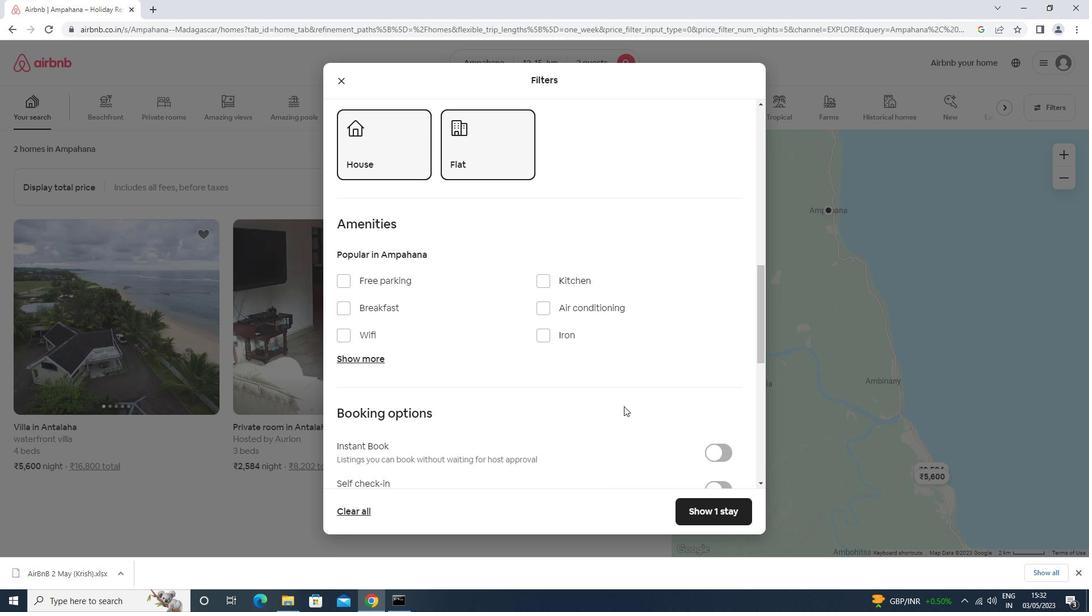 
Action: Mouse moved to (709, 378)
Screenshot: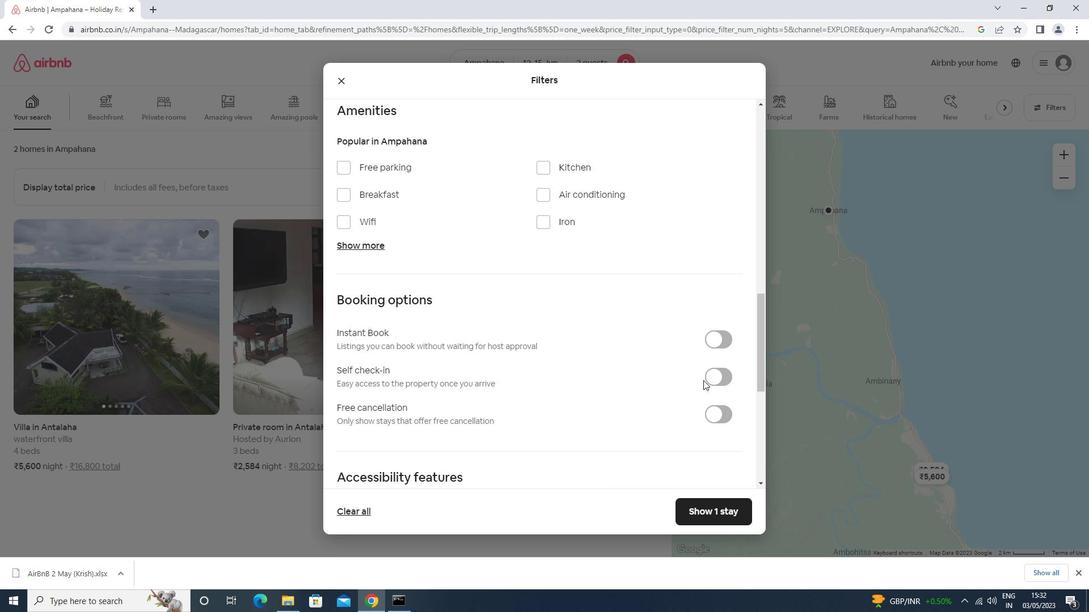 
Action: Mouse pressed left at (709, 378)
Screenshot: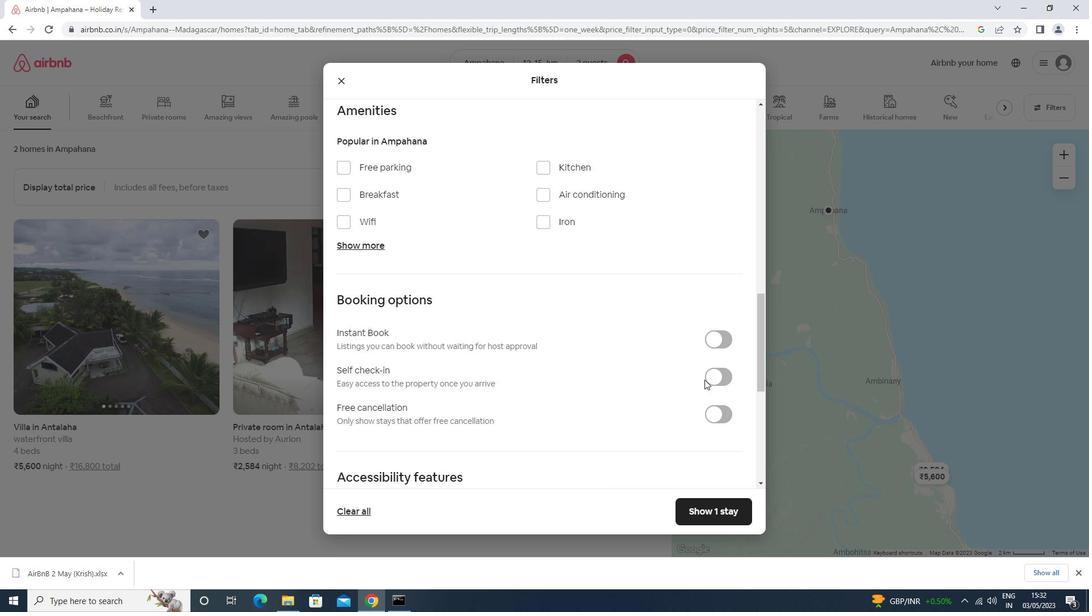 
Action: Mouse scrolled (709, 377) with delta (0, 0)
Screenshot: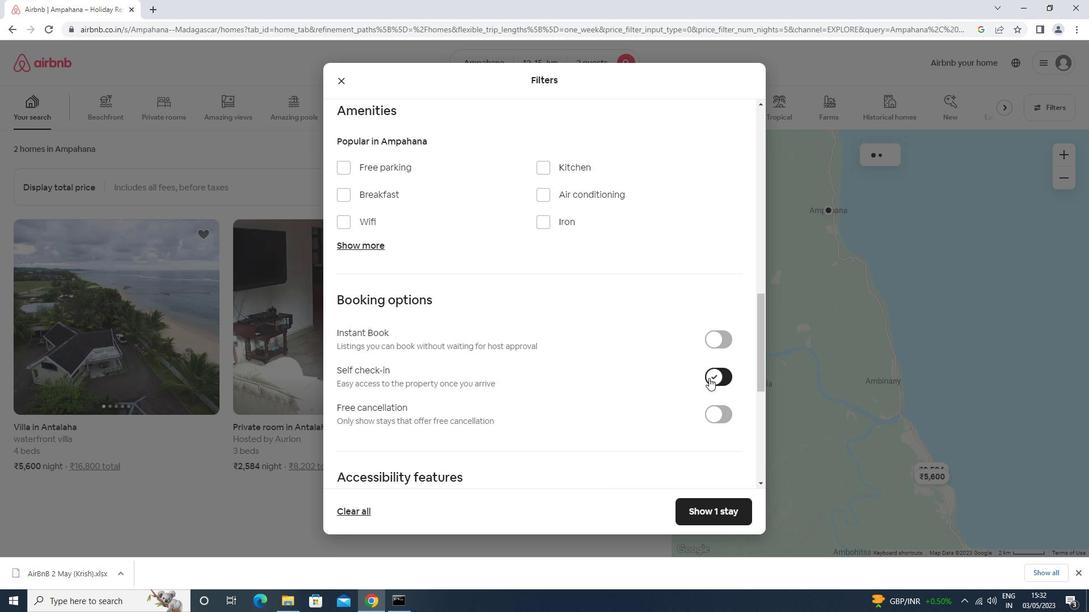
Action: Mouse scrolled (709, 377) with delta (0, 0)
Screenshot: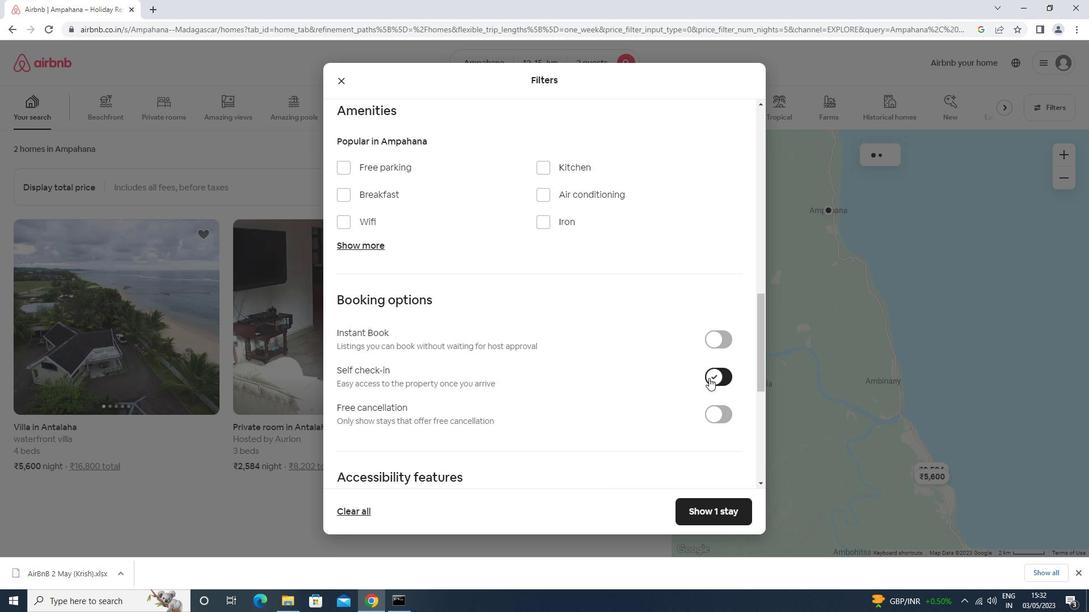 
Action: Mouse scrolled (709, 377) with delta (0, 0)
Screenshot: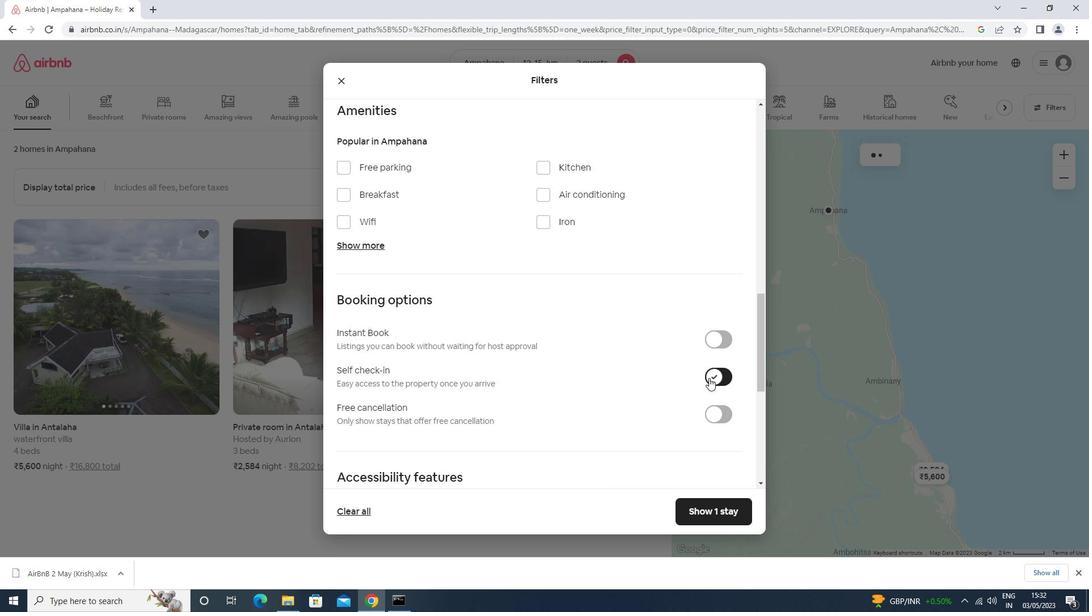
Action: Mouse scrolled (709, 377) with delta (0, 0)
Screenshot: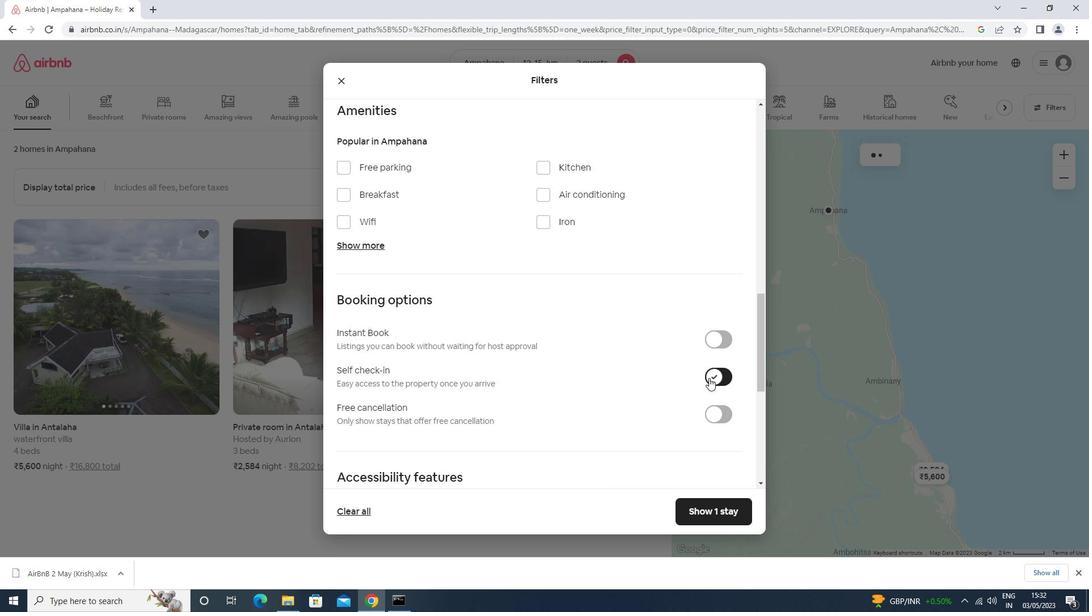 
Action: Mouse moved to (695, 385)
Screenshot: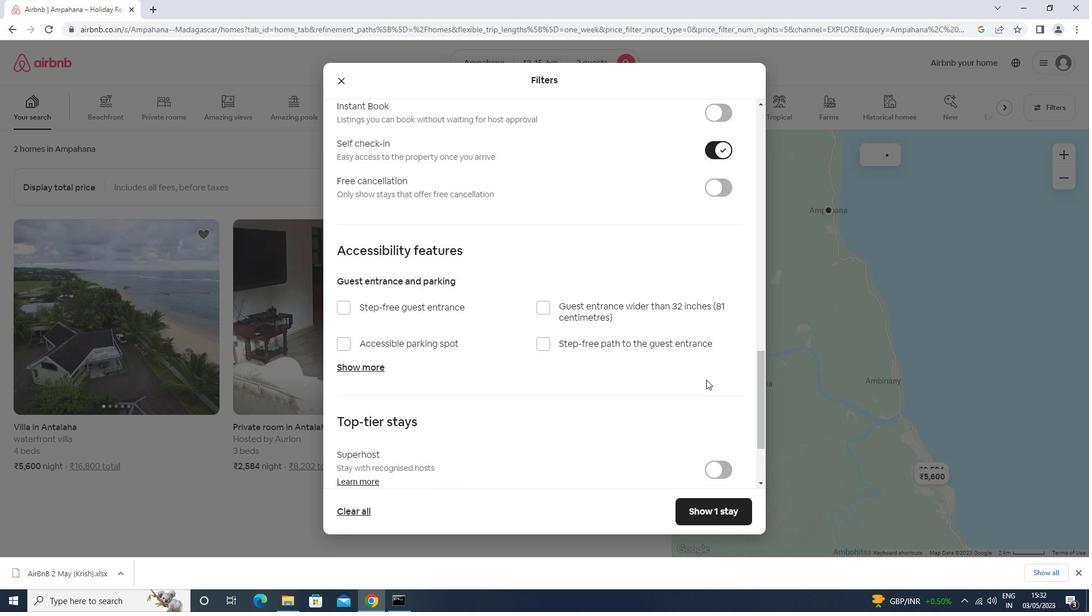 
Action: Mouse scrolled (695, 385) with delta (0, 0)
Screenshot: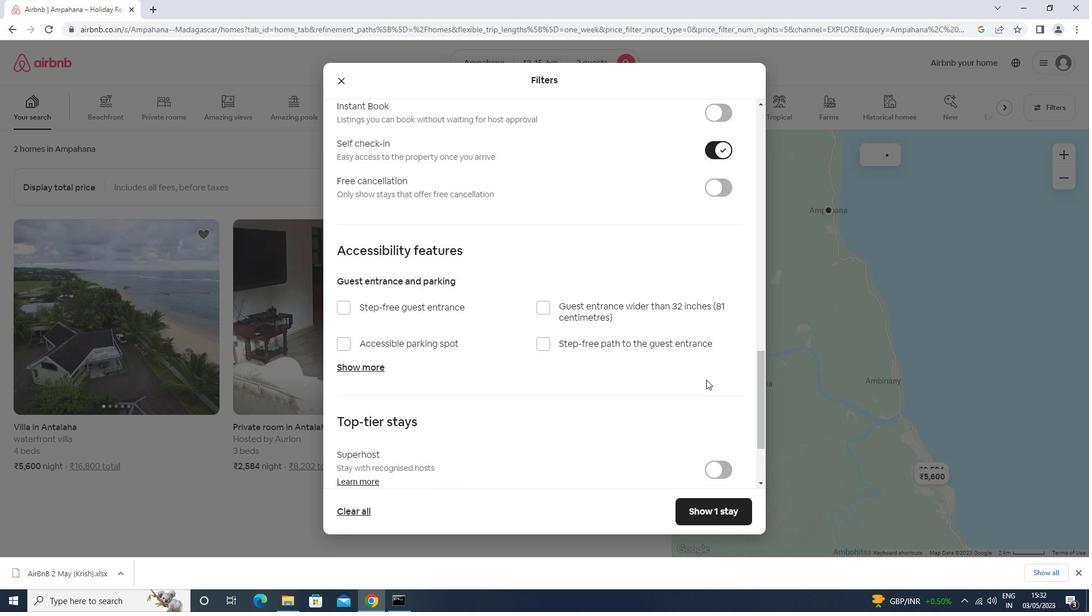 
Action: Mouse moved to (692, 388)
Screenshot: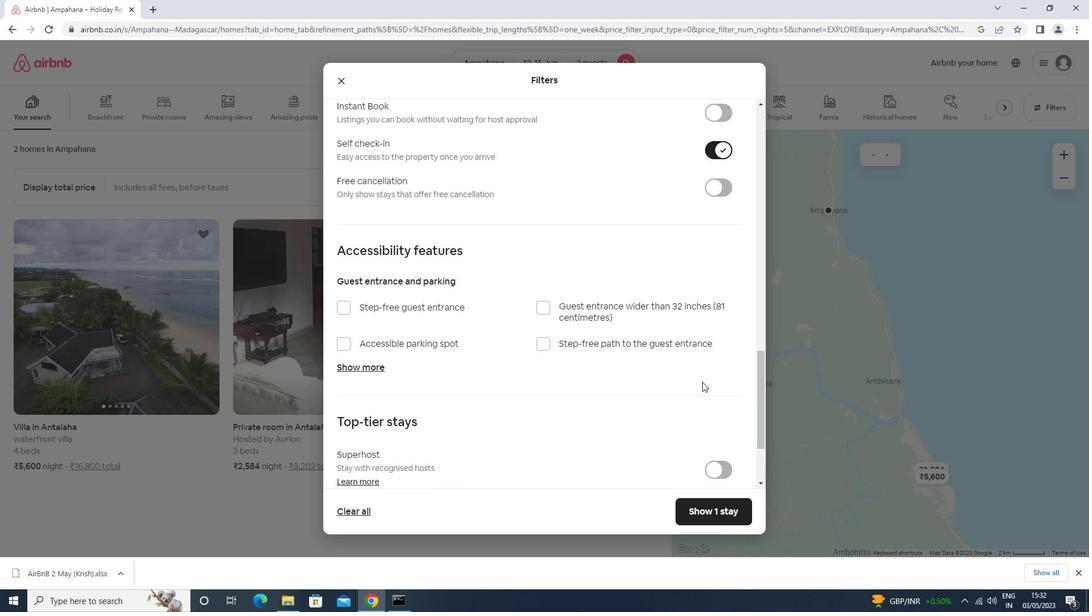 
Action: Mouse scrolled (692, 387) with delta (0, 0)
Screenshot: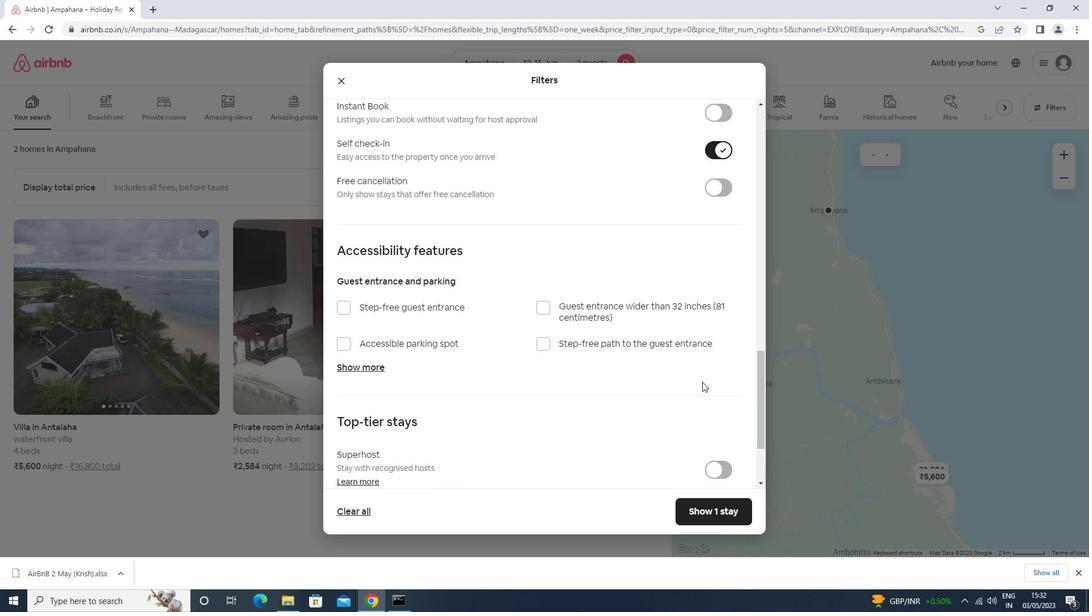 
Action: Mouse moved to (689, 388)
Screenshot: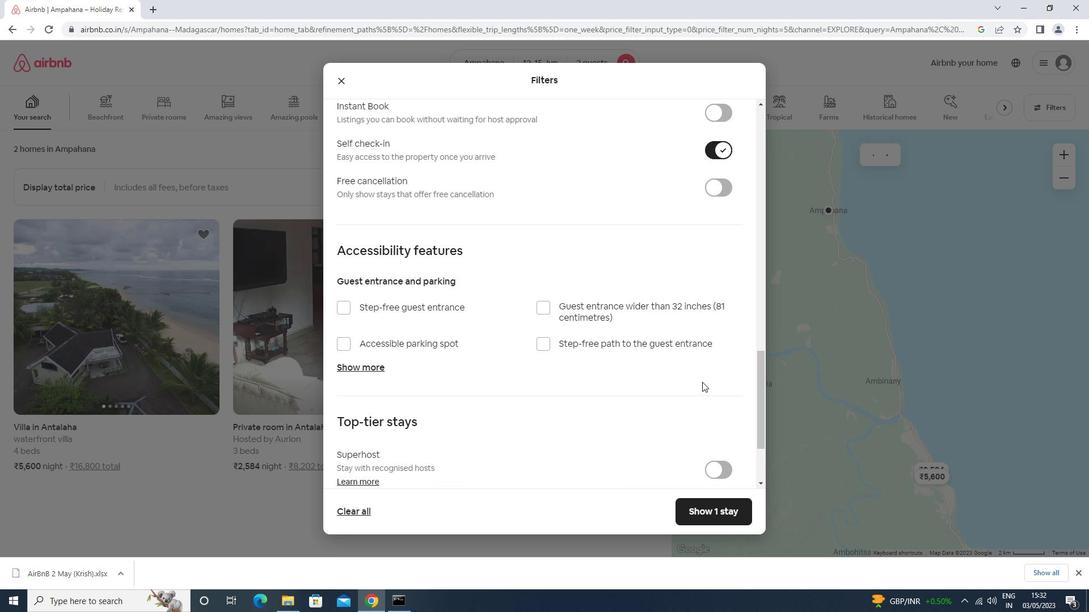 
Action: Mouse scrolled (689, 388) with delta (0, 0)
Screenshot: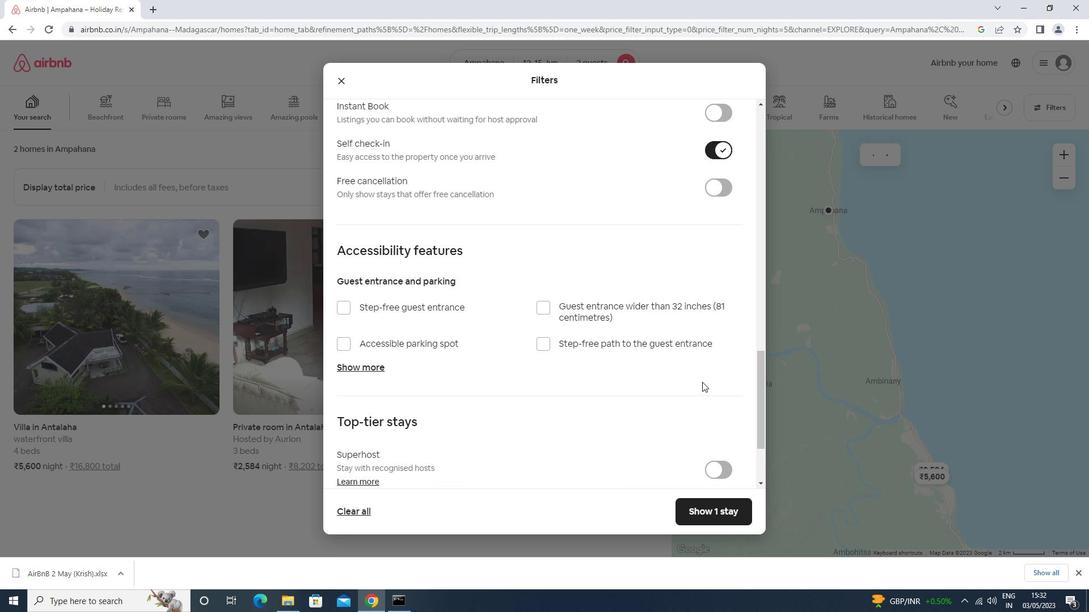 
Action: Mouse moved to (689, 388)
Screenshot: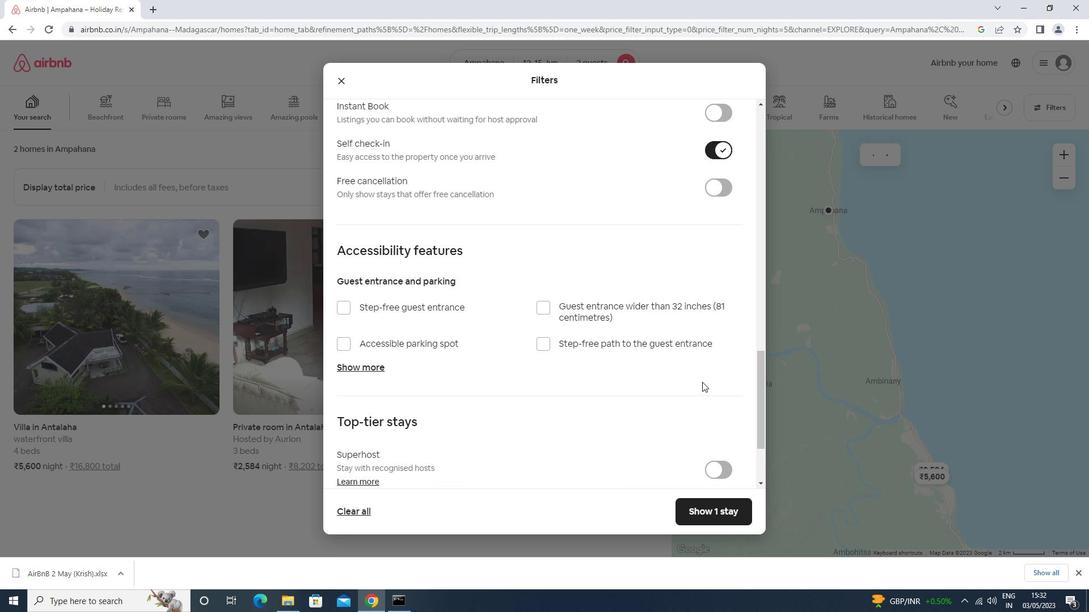
Action: Mouse scrolled (689, 388) with delta (0, 0)
Screenshot: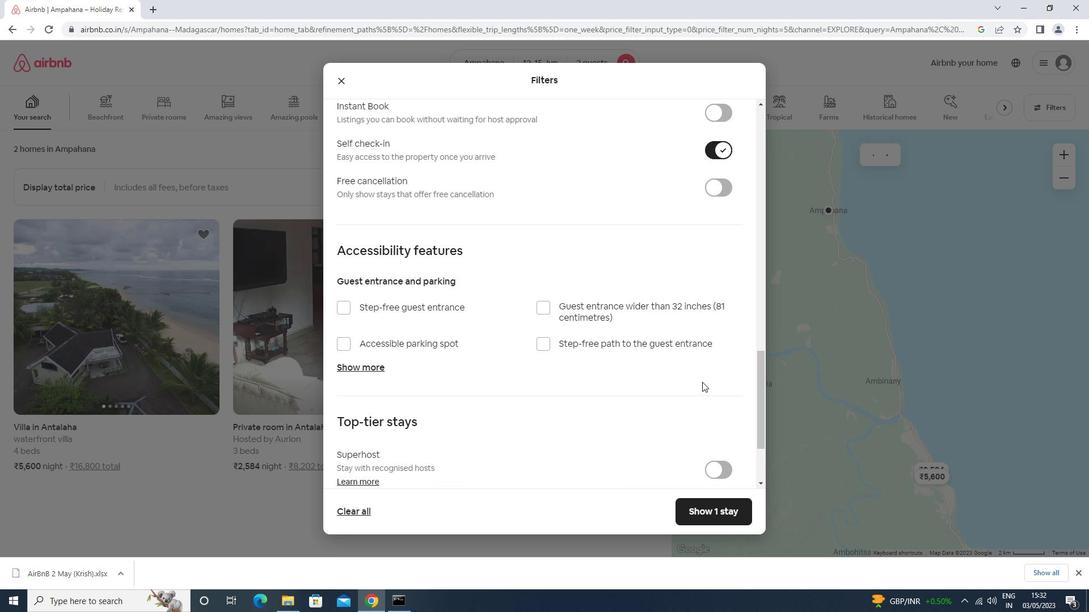 
Action: Mouse moved to (687, 389)
Screenshot: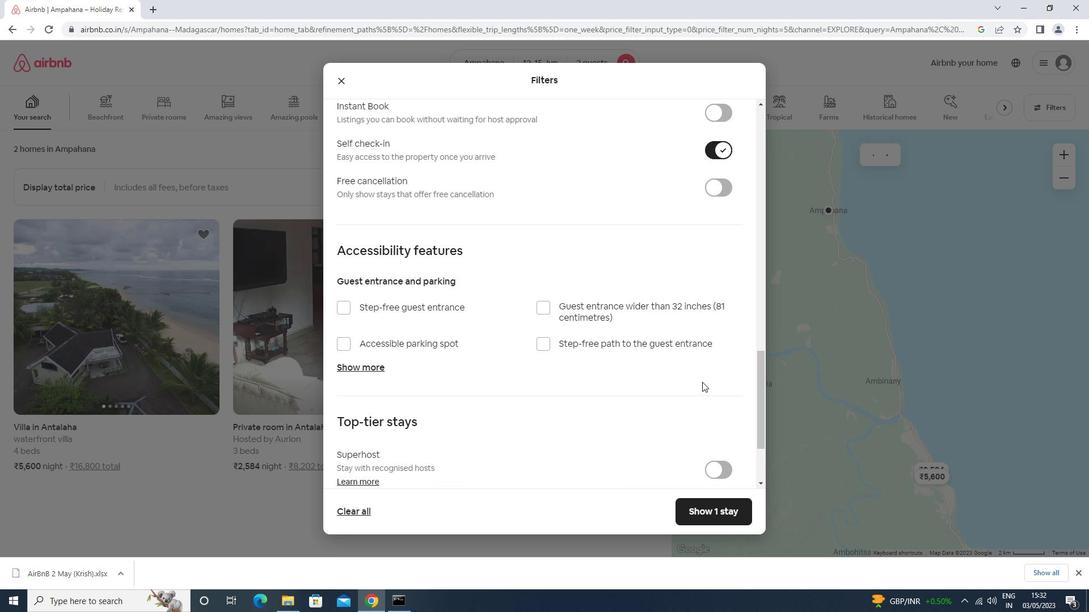 
Action: Mouse scrolled (687, 389) with delta (0, 0)
Screenshot: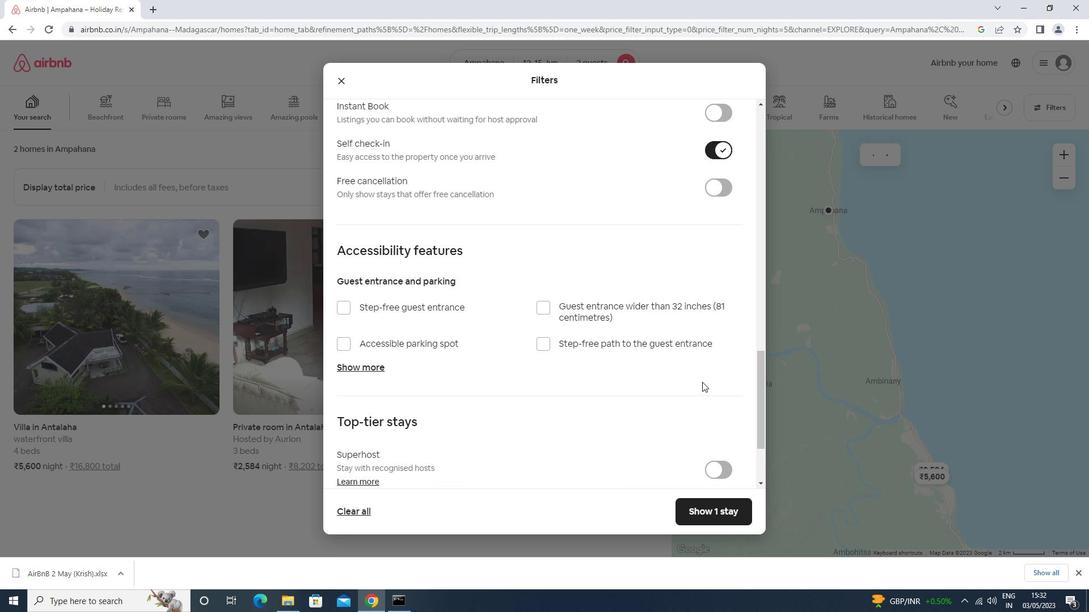 
Action: Mouse moved to (705, 510)
Screenshot: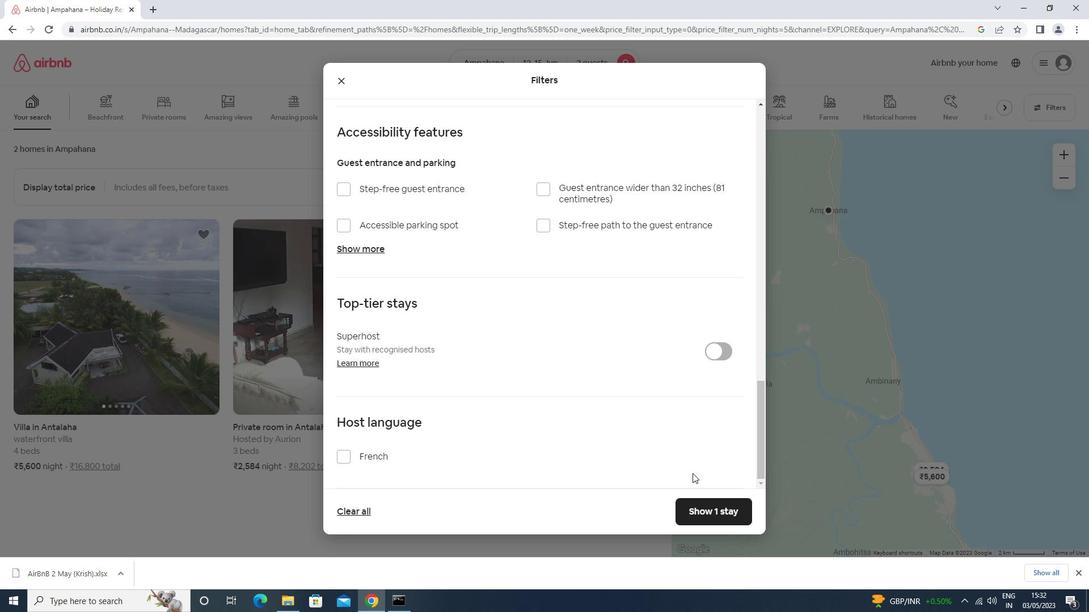 
Action: Mouse pressed left at (705, 510)
Screenshot: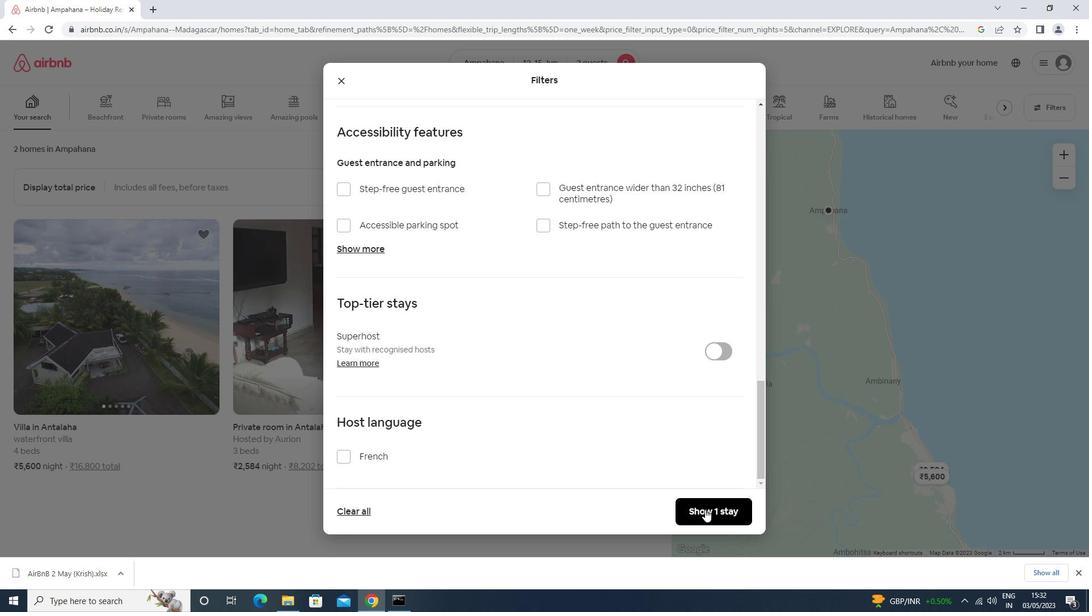 
